Task: Create a due date automation trigger when advanced on, on the monday of the week before a card is due add fields without custom field "Resume" set to a date between 1 and 7 working days ago at 11:00 AM.
Action: Mouse moved to (840, 255)
Screenshot: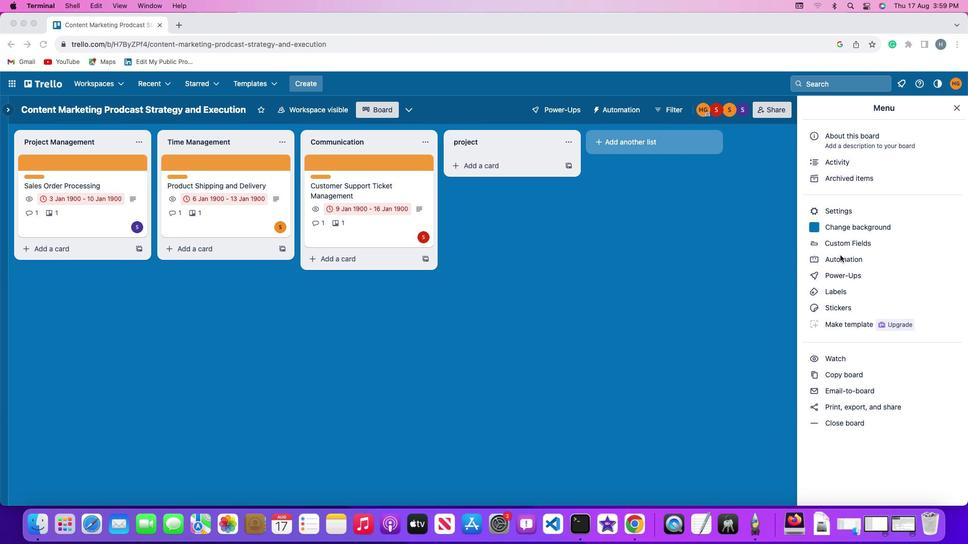 
Action: Mouse pressed left at (840, 255)
Screenshot: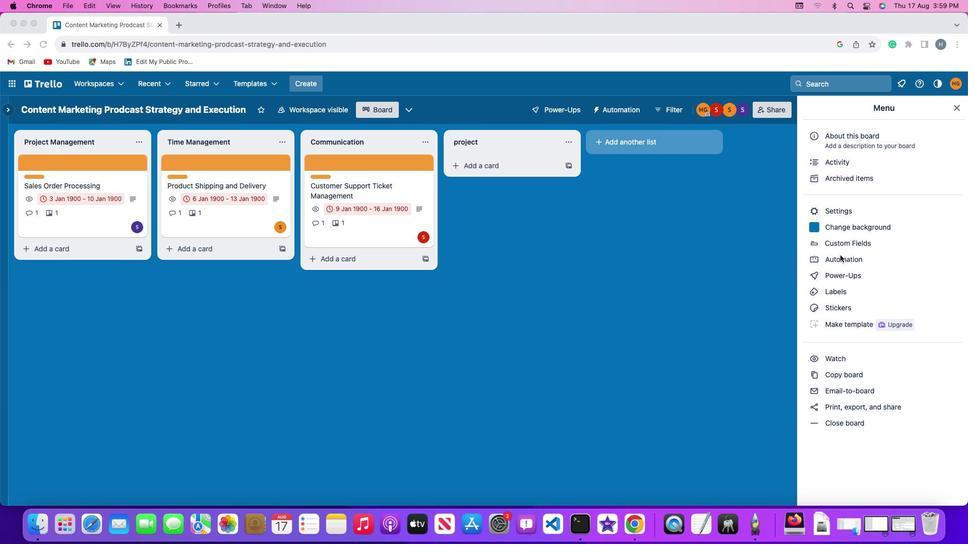 
Action: Mouse pressed left at (840, 255)
Screenshot: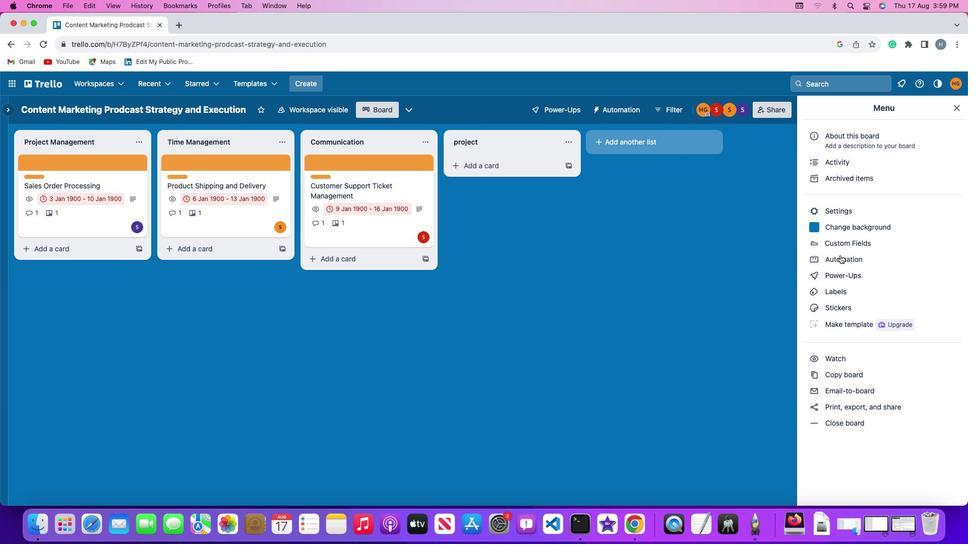 
Action: Mouse moved to (68, 238)
Screenshot: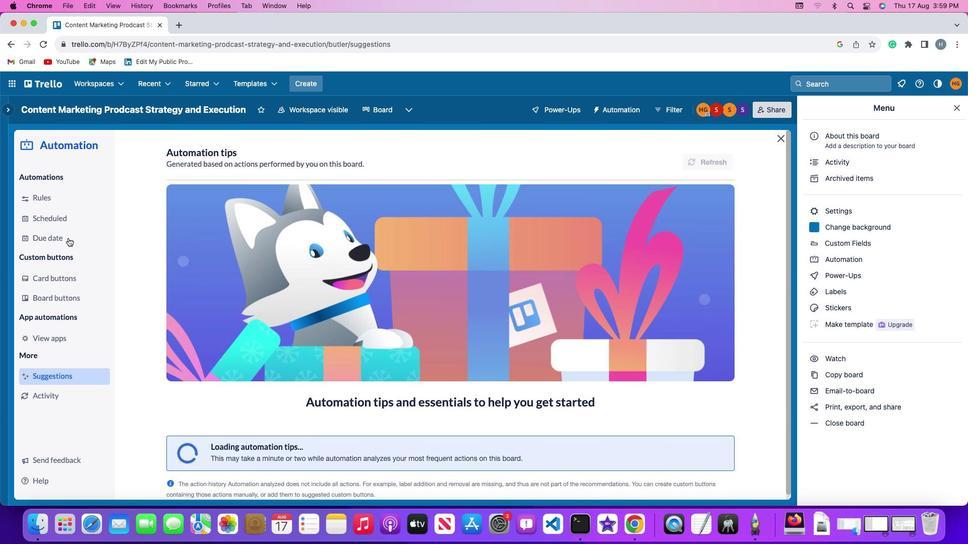
Action: Mouse pressed left at (68, 238)
Screenshot: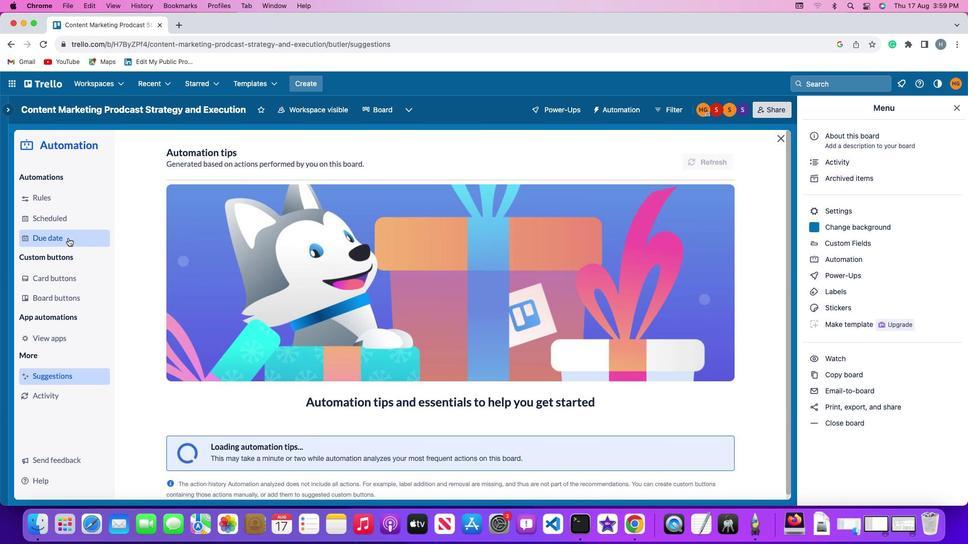 
Action: Mouse moved to (671, 156)
Screenshot: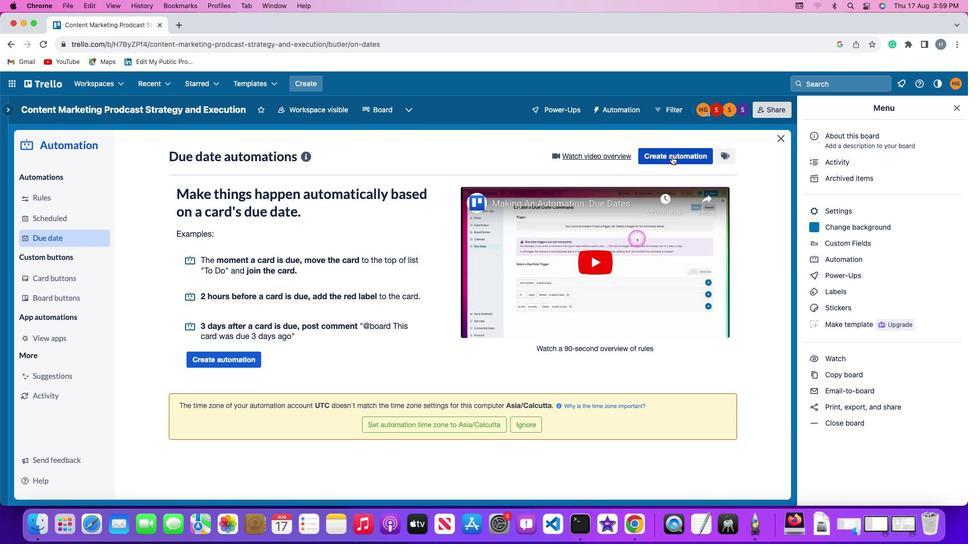
Action: Mouse pressed left at (671, 156)
Screenshot: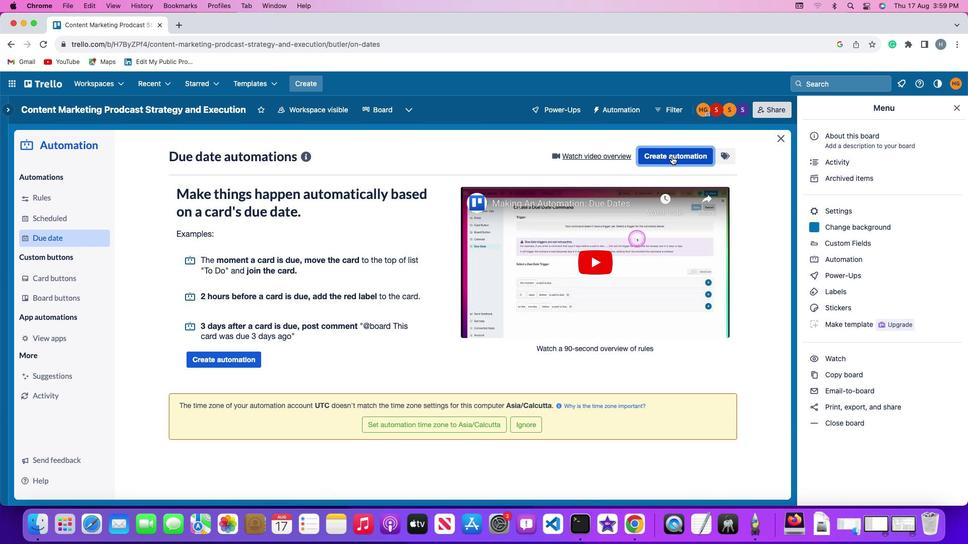 
Action: Mouse moved to (189, 250)
Screenshot: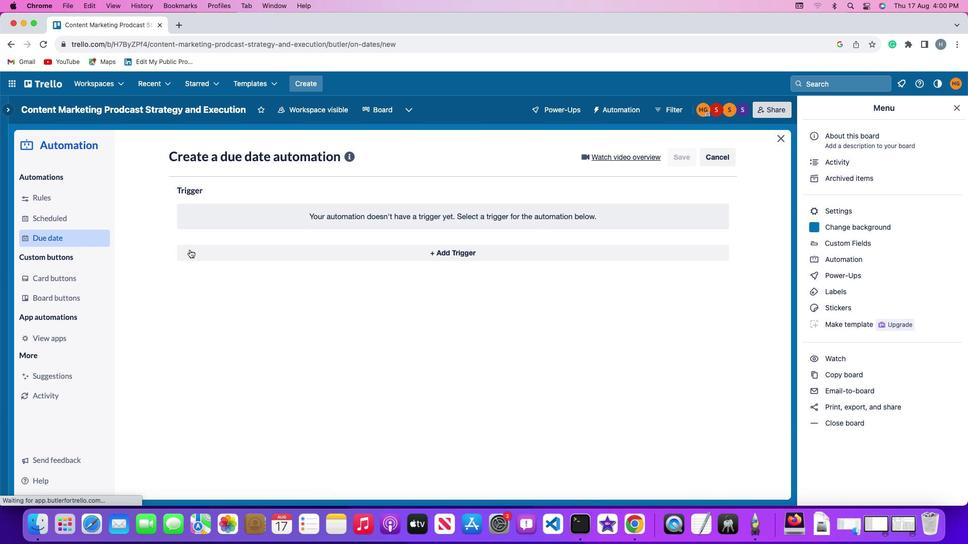 
Action: Mouse pressed left at (189, 250)
Screenshot: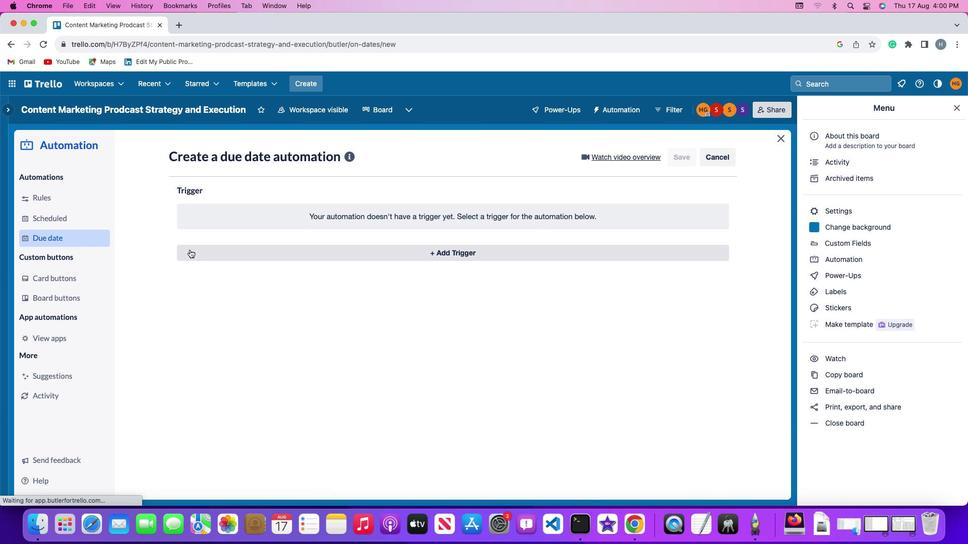 
Action: Mouse moved to (215, 442)
Screenshot: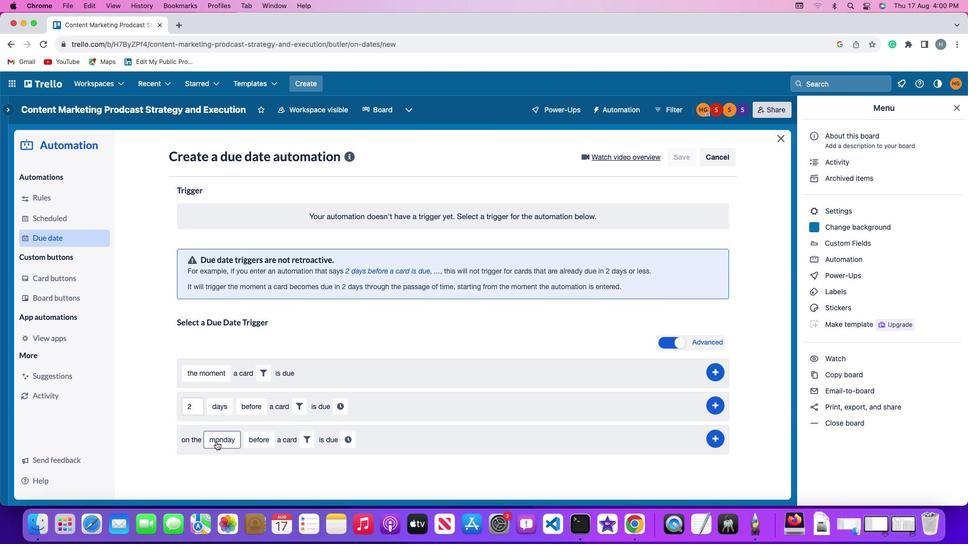 
Action: Mouse pressed left at (215, 442)
Screenshot: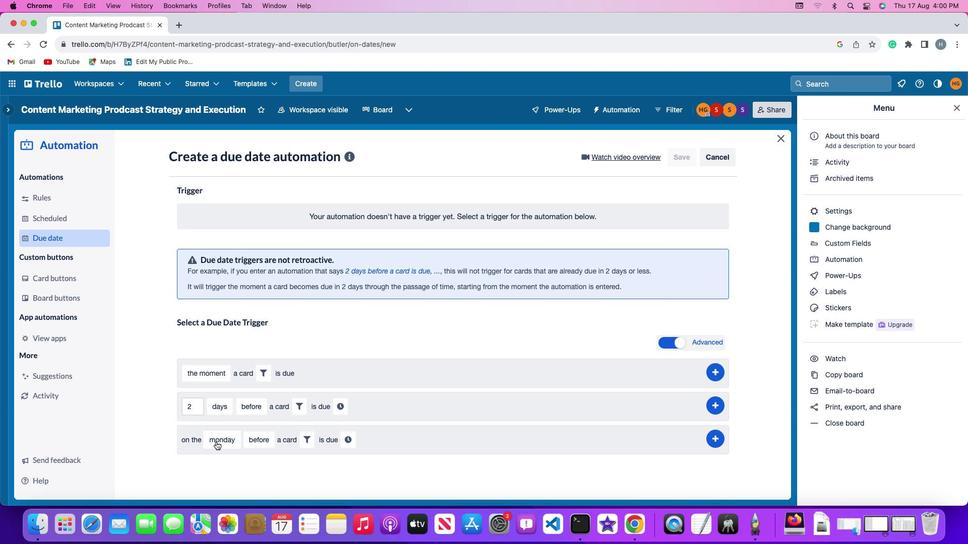 
Action: Mouse moved to (234, 299)
Screenshot: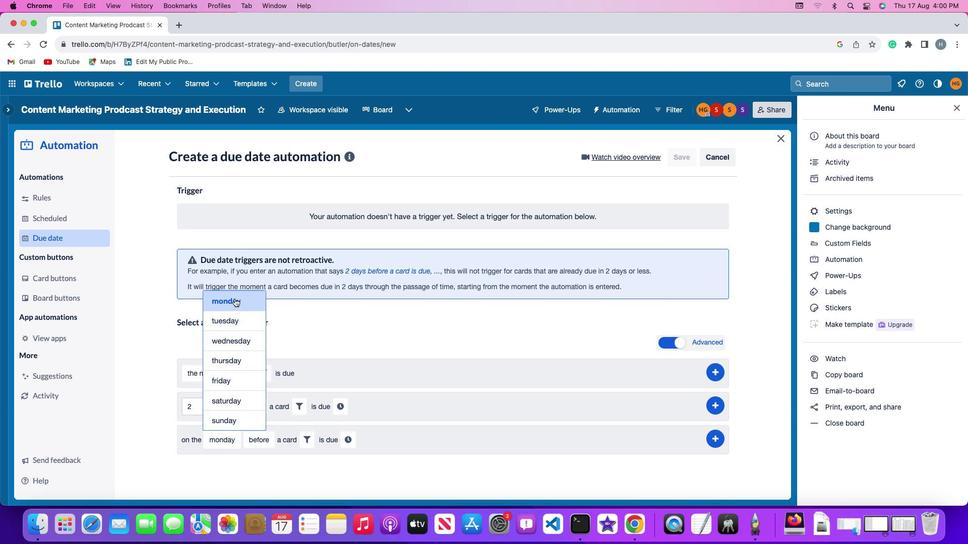 
Action: Mouse pressed left at (234, 299)
Screenshot: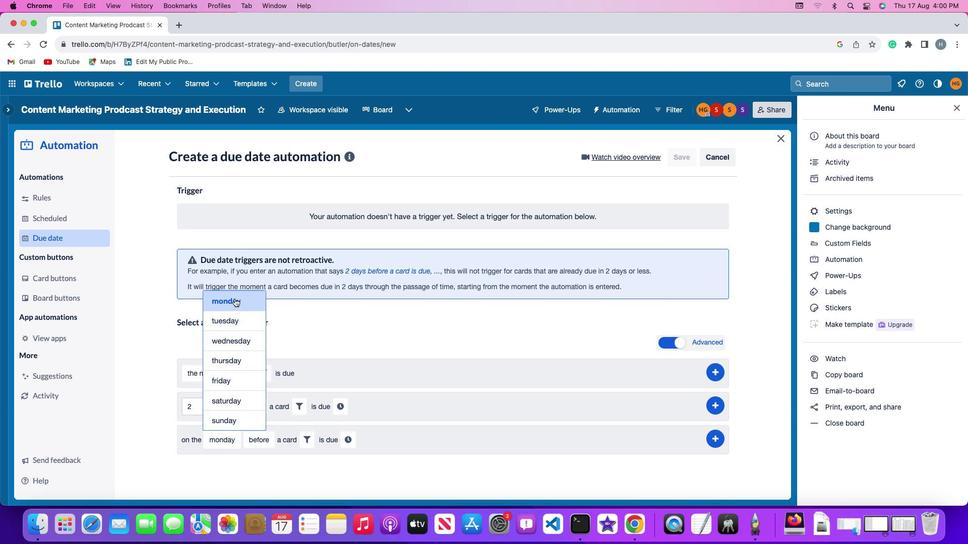 
Action: Mouse moved to (257, 439)
Screenshot: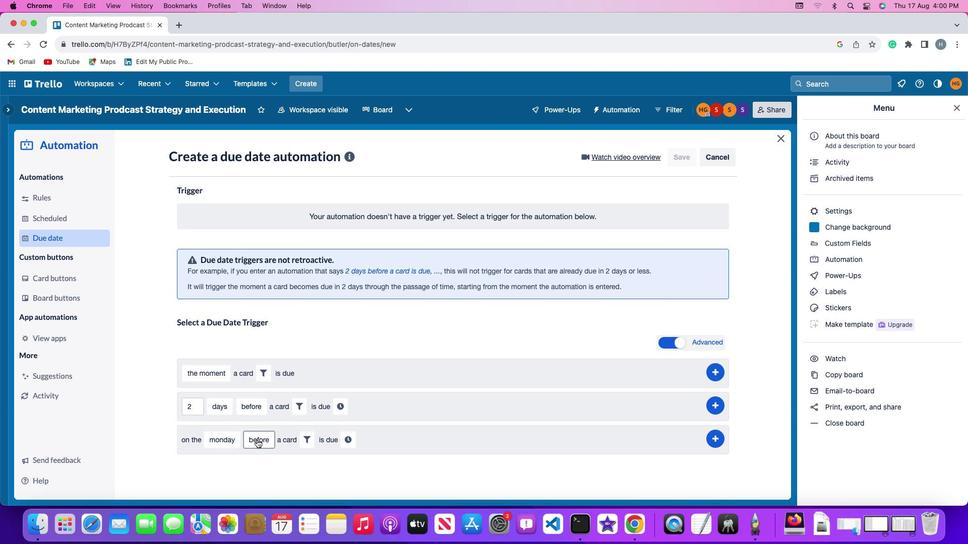 
Action: Mouse pressed left at (257, 439)
Screenshot: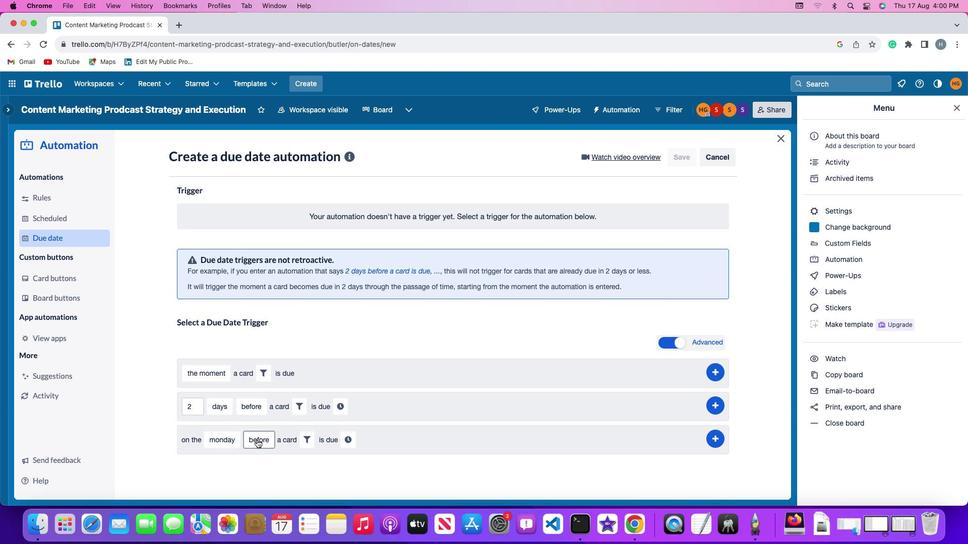 
Action: Mouse moved to (264, 421)
Screenshot: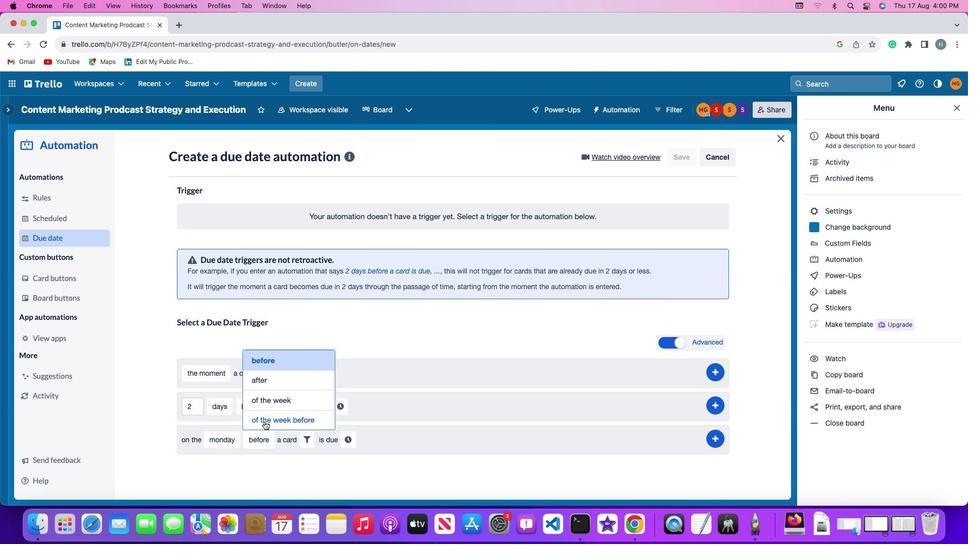 
Action: Mouse pressed left at (264, 421)
Screenshot: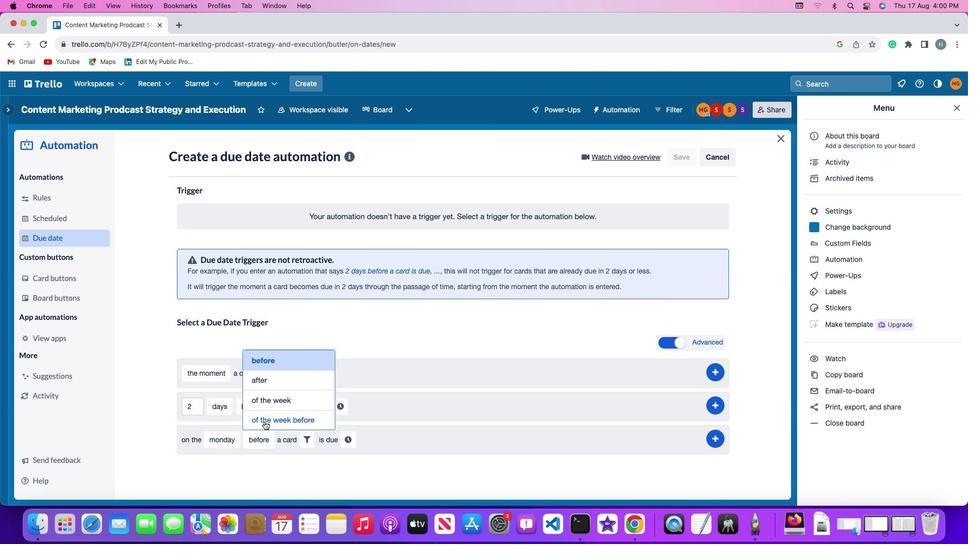 
Action: Mouse moved to (351, 442)
Screenshot: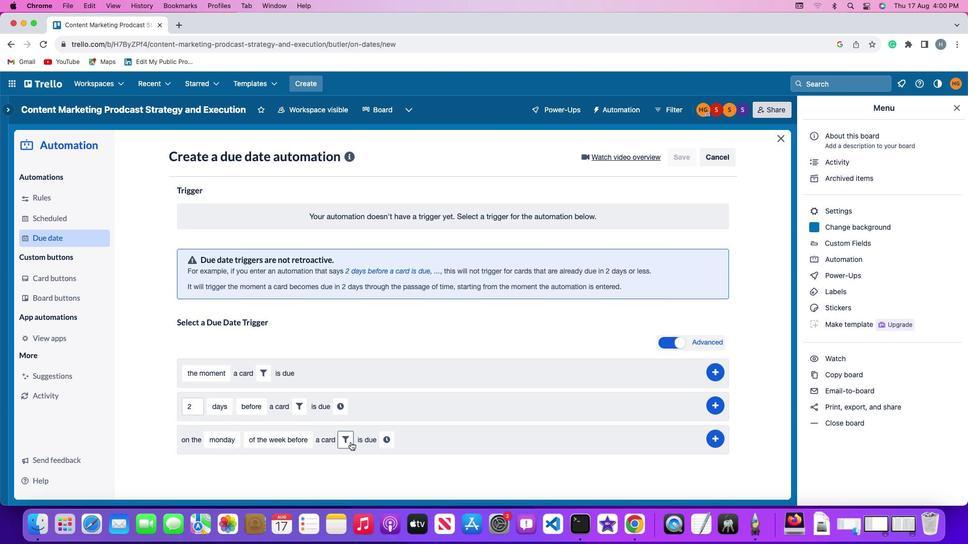 
Action: Mouse pressed left at (351, 442)
Screenshot: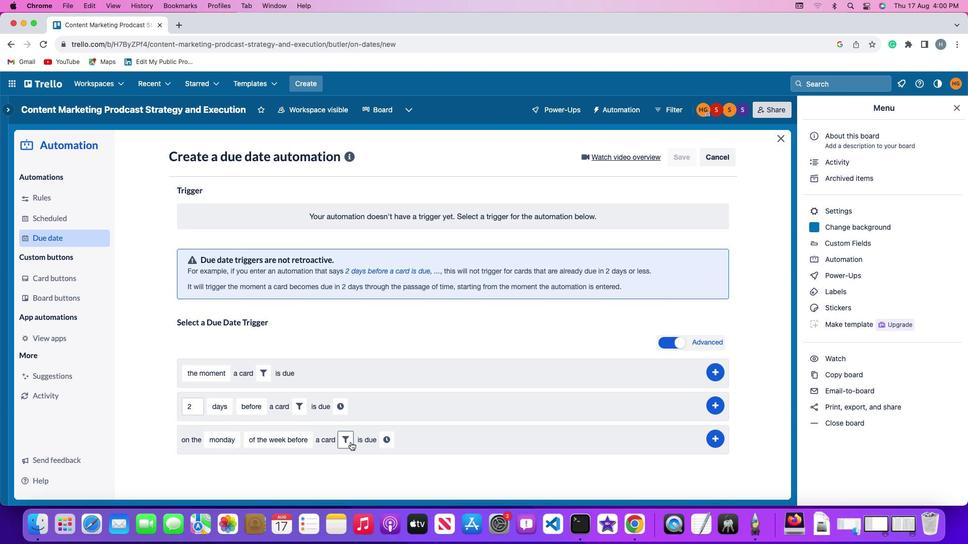 
Action: Mouse moved to (496, 470)
Screenshot: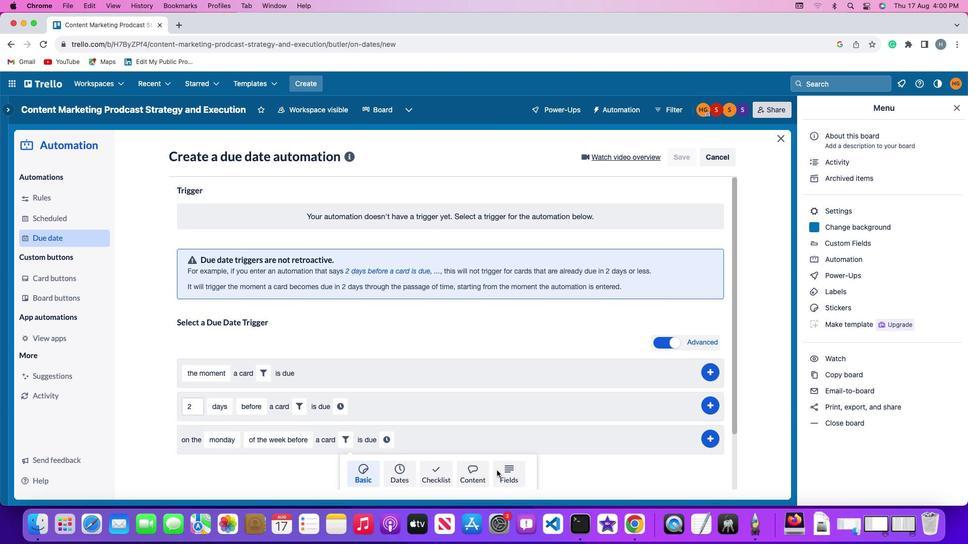
Action: Mouse pressed left at (496, 470)
Screenshot: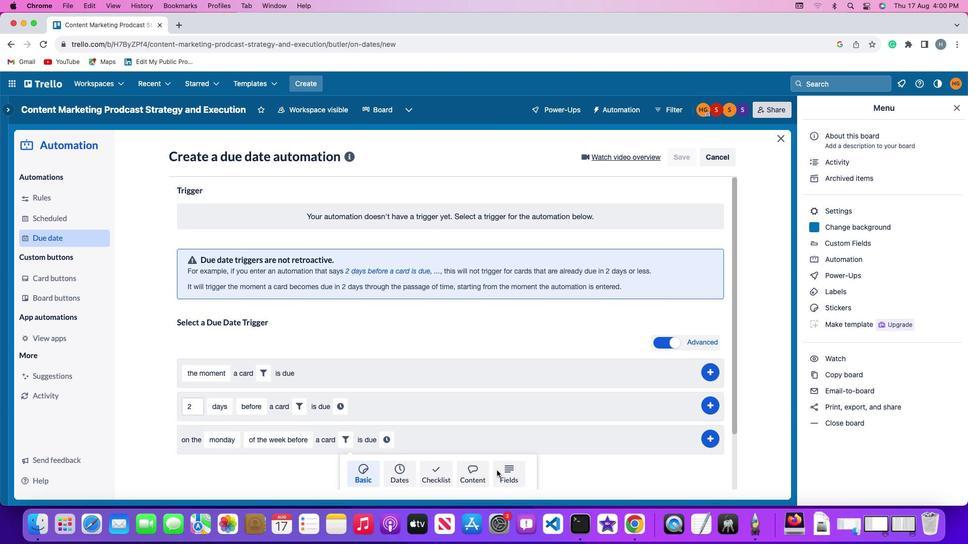 
Action: Mouse moved to (312, 465)
Screenshot: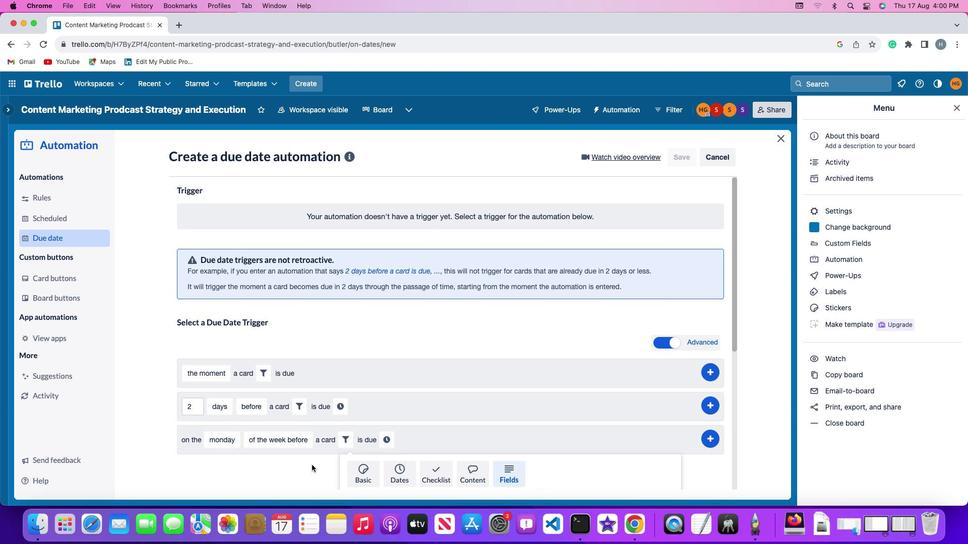 
Action: Mouse scrolled (312, 465) with delta (0, 0)
Screenshot: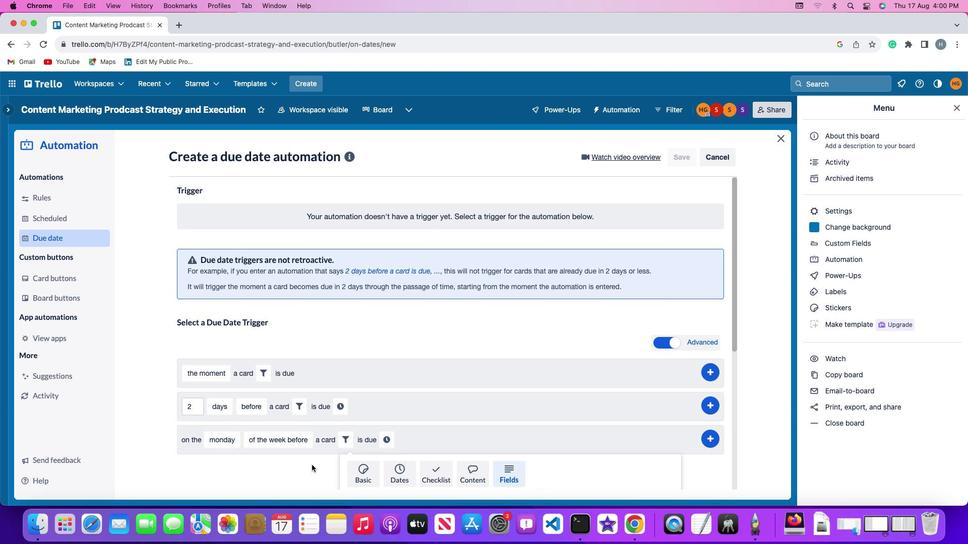 
Action: Mouse scrolled (312, 465) with delta (0, 0)
Screenshot: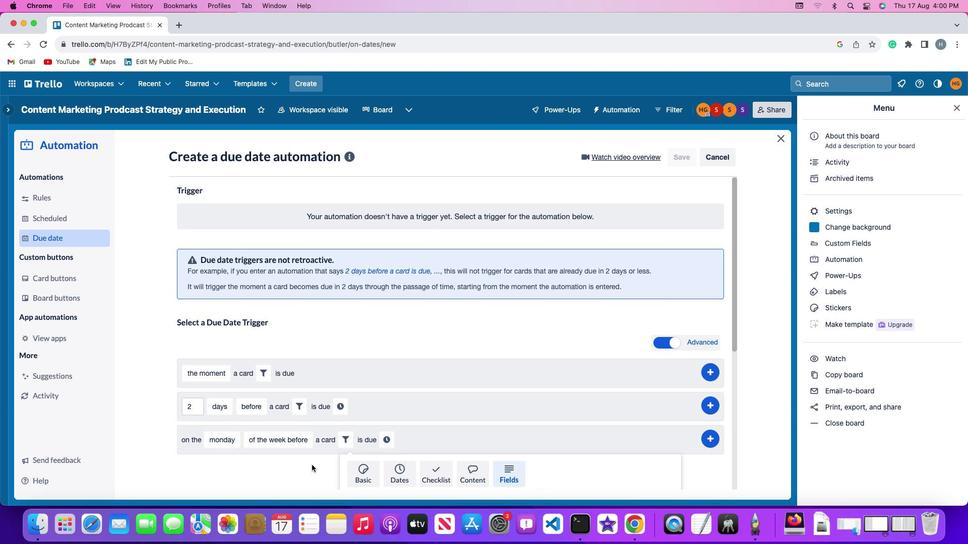 
Action: Mouse scrolled (312, 465) with delta (0, -2)
Screenshot: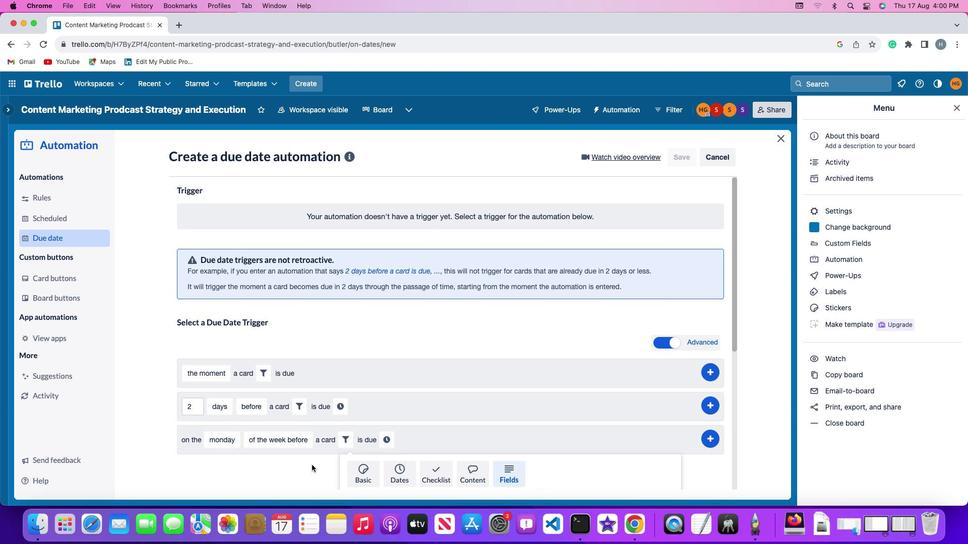 
Action: Mouse scrolled (312, 465) with delta (0, -2)
Screenshot: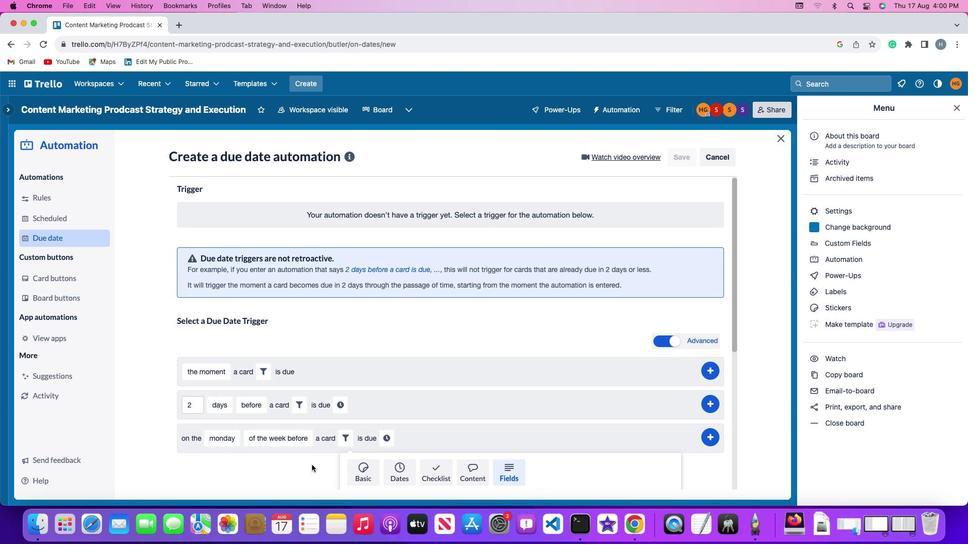 
Action: Mouse moved to (312, 465)
Screenshot: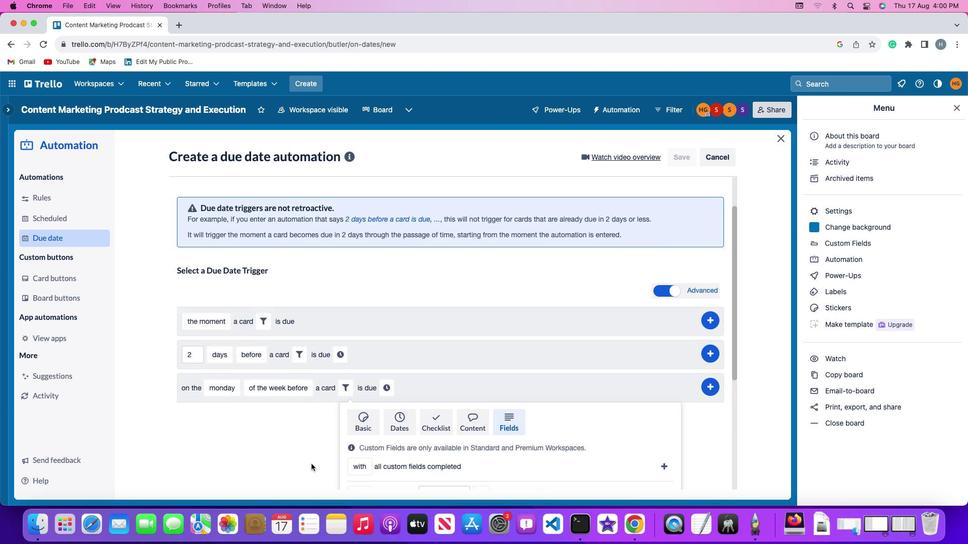 
Action: Mouse scrolled (312, 465) with delta (0, -3)
Screenshot: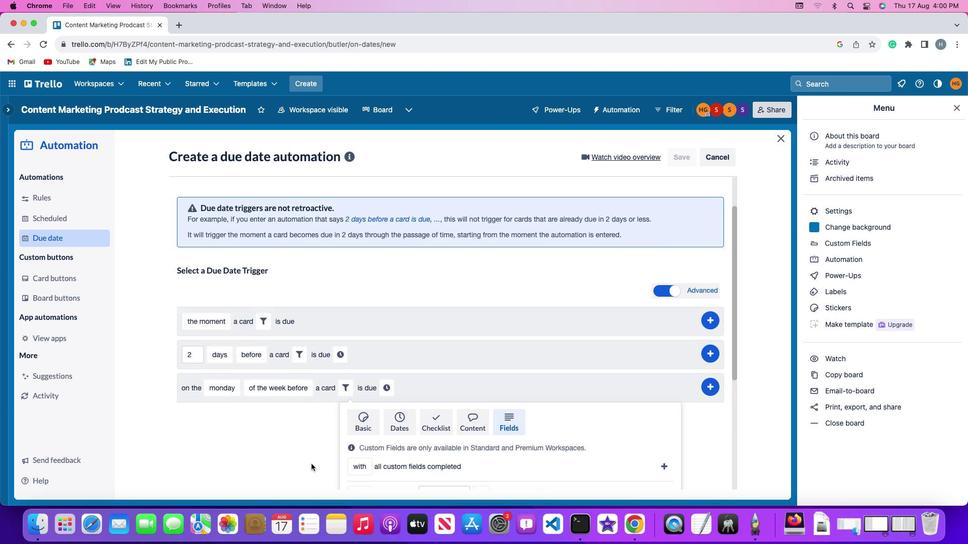 
Action: Mouse moved to (309, 463)
Screenshot: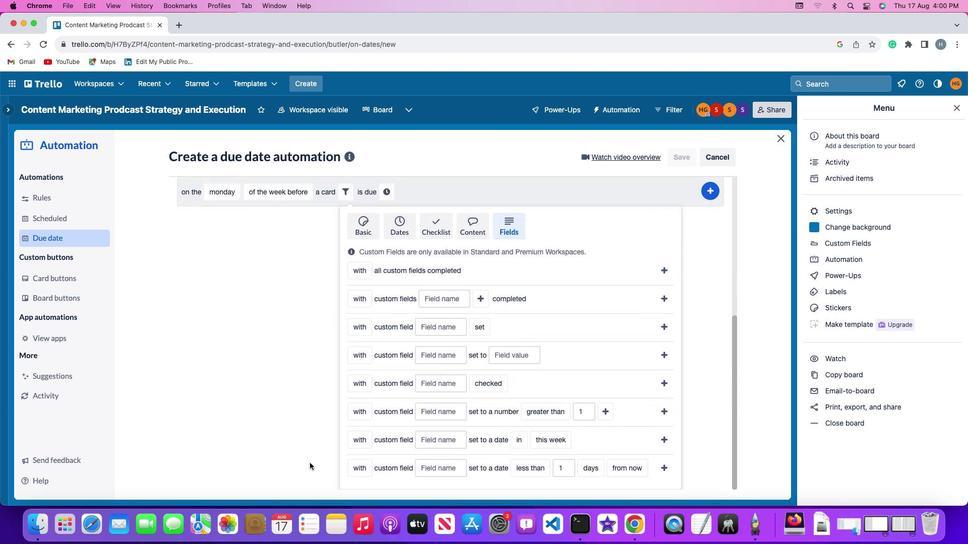 
Action: Mouse scrolled (309, 463) with delta (0, 0)
Screenshot: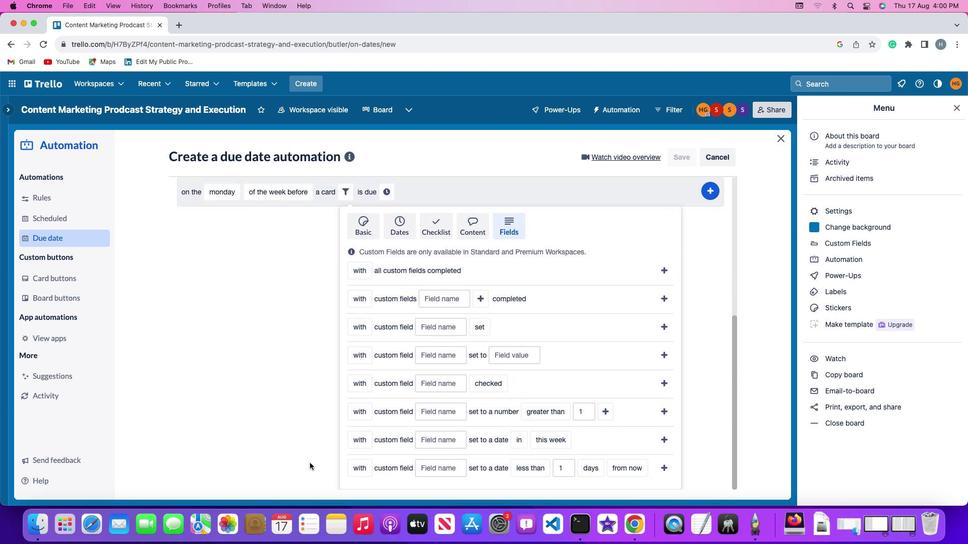 
Action: Mouse scrolled (309, 463) with delta (0, 0)
Screenshot: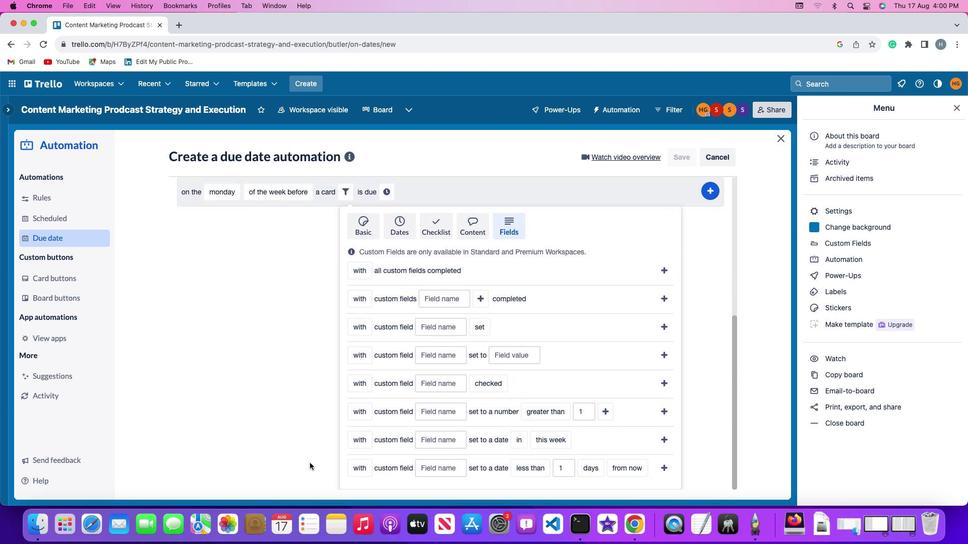 
Action: Mouse scrolled (309, 463) with delta (0, -2)
Screenshot: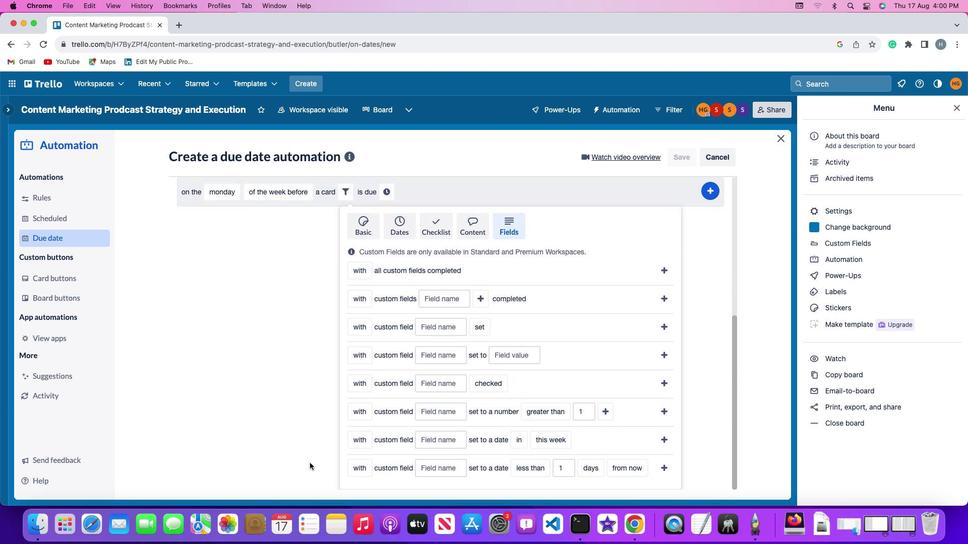 
Action: Mouse scrolled (309, 463) with delta (0, -2)
Screenshot: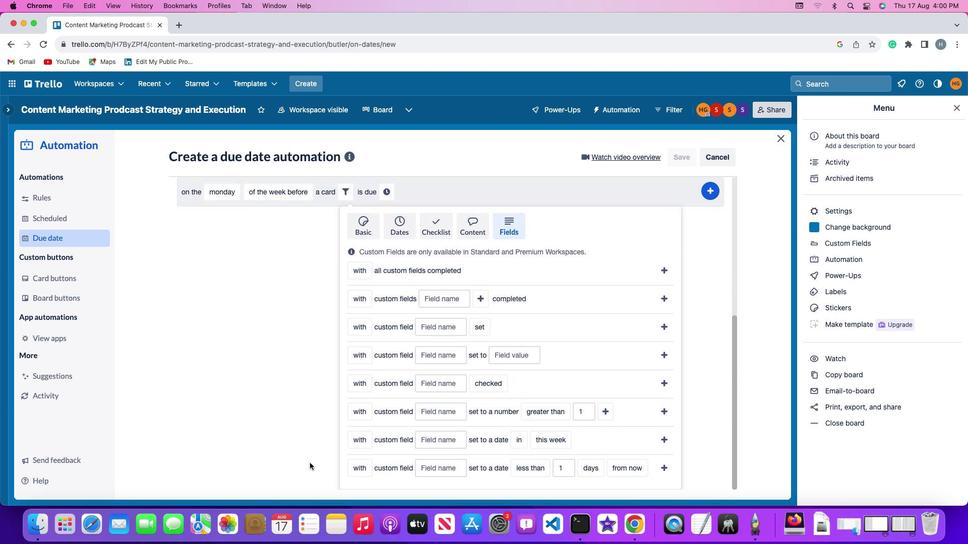 
Action: Mouse scrolled (309, 463) with delta (0, -3)
Screenshot: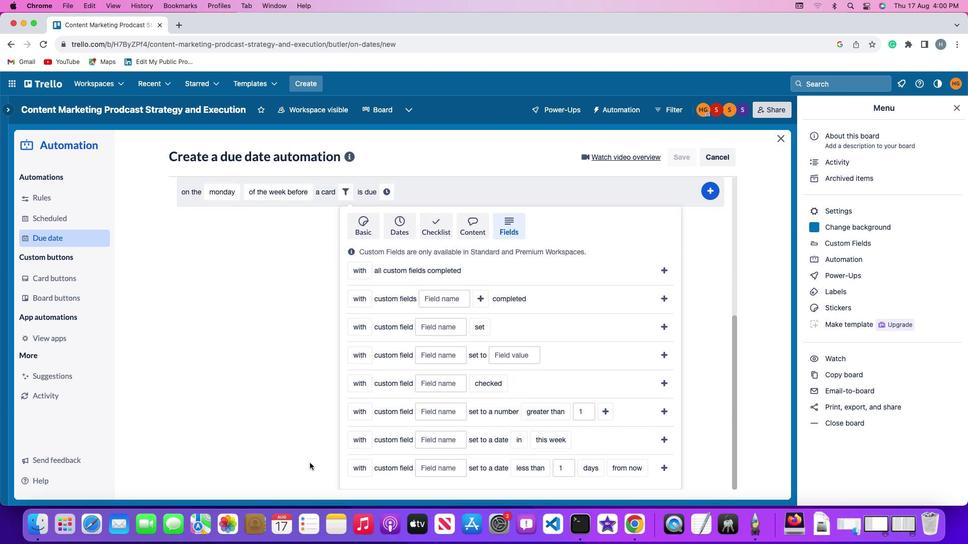 
Action: Mouse moved to (356, 465)
Screenshot: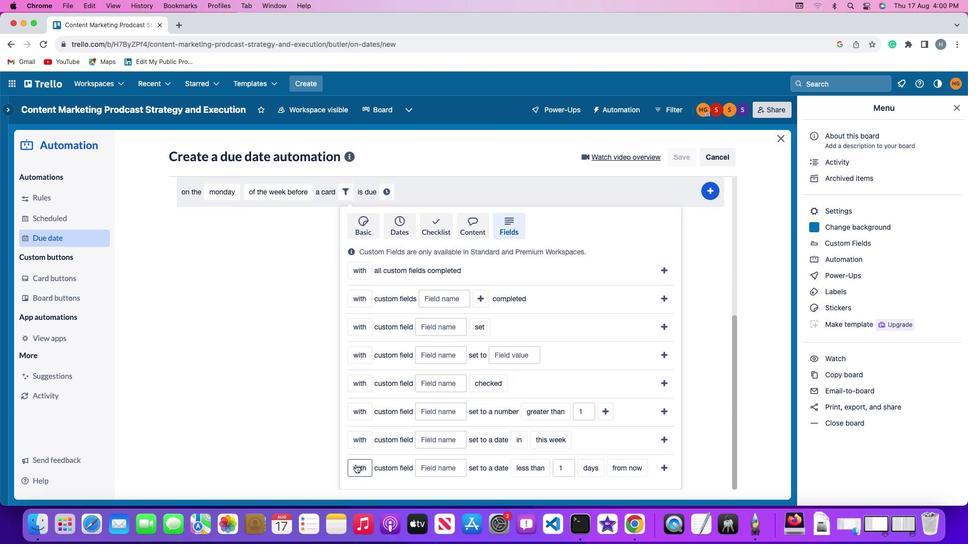 
Action: Mouse pressed left at (356, 465)
Screenshot: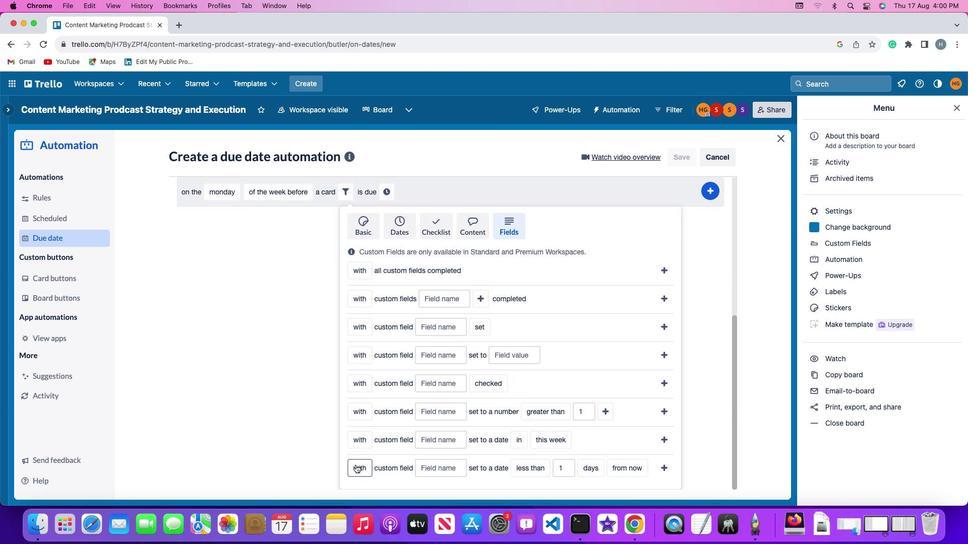 
Action: Mouse moved to (361, 453)
Screenshot: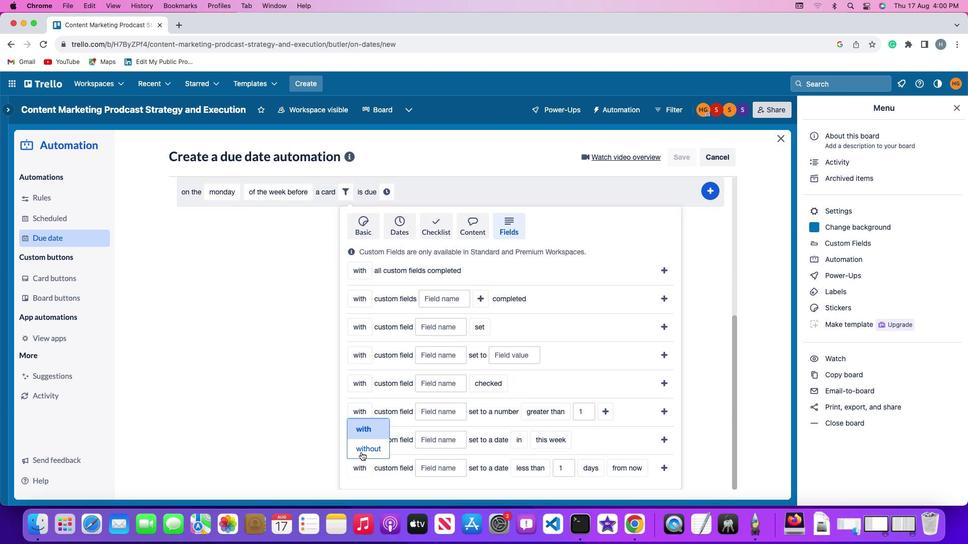 
Action: Mouse pressed left at (361, 453)
Screenshot: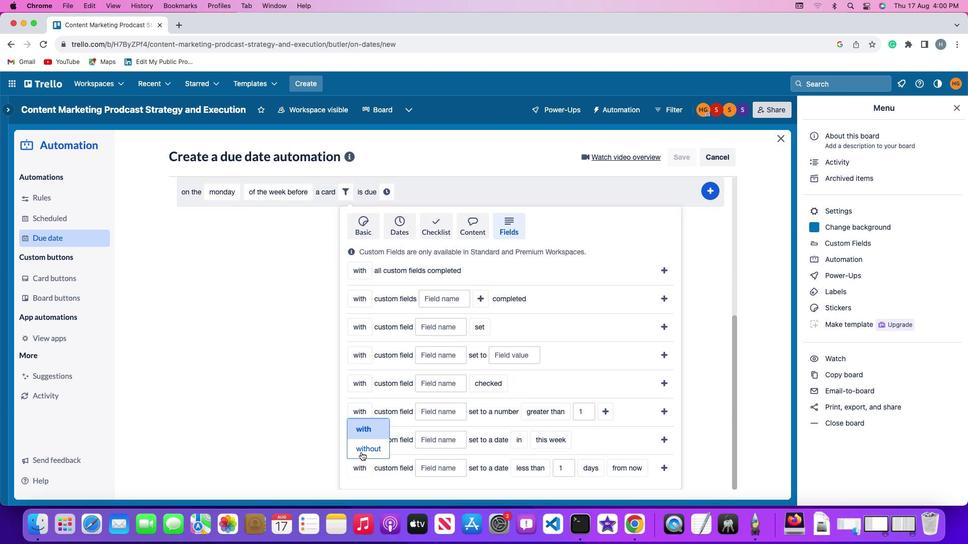 
Action: Mouse moved to (439, 469)
Screenshot: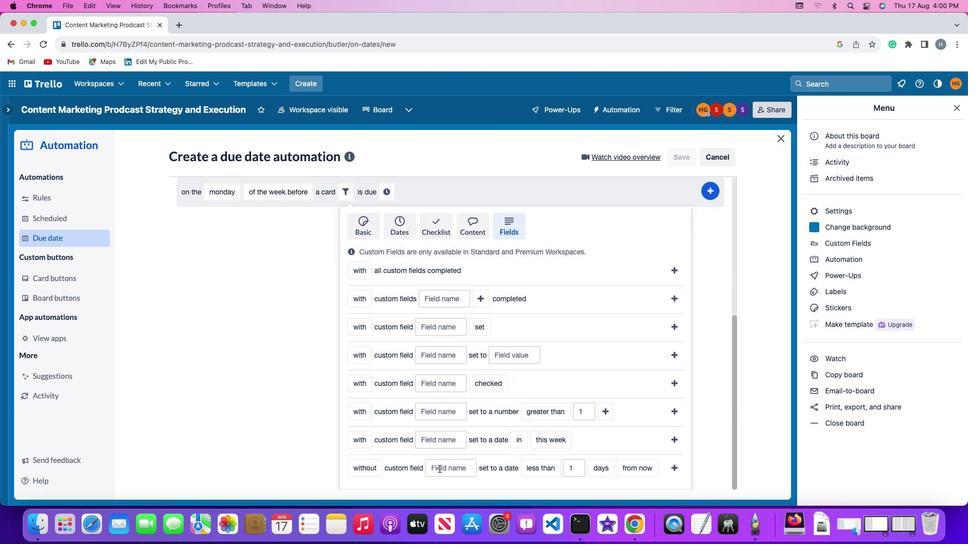 
Action: Mouse pressed left at (439, 469)
Screenshot: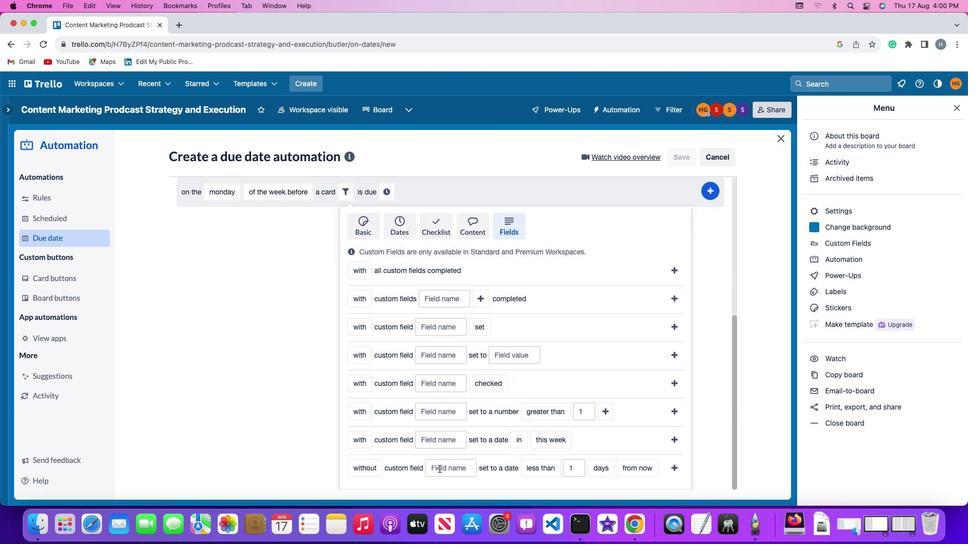 
Action: Key pressed Key.shift'R''e''s''u''m''e'
Screenshot: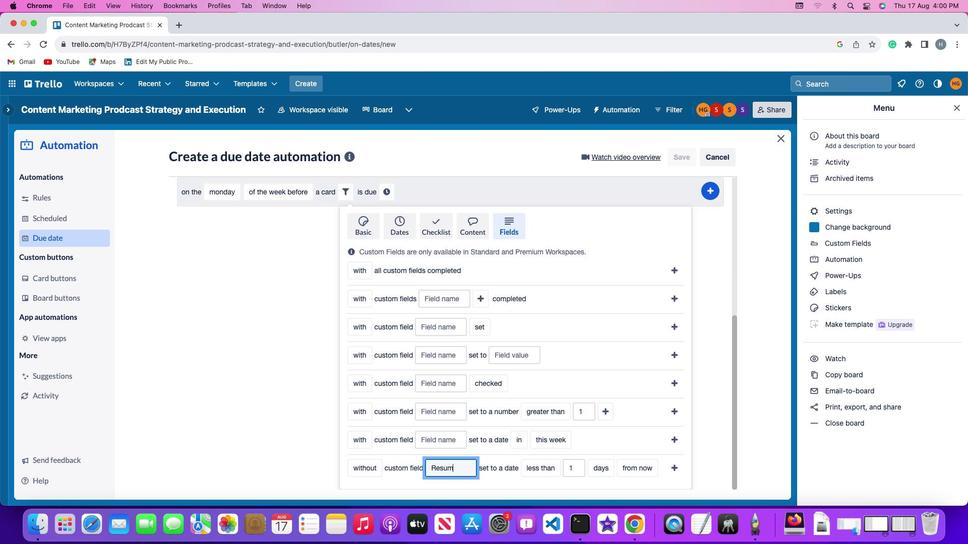
Action: Mouse moved to (534, 468)
Screenshot: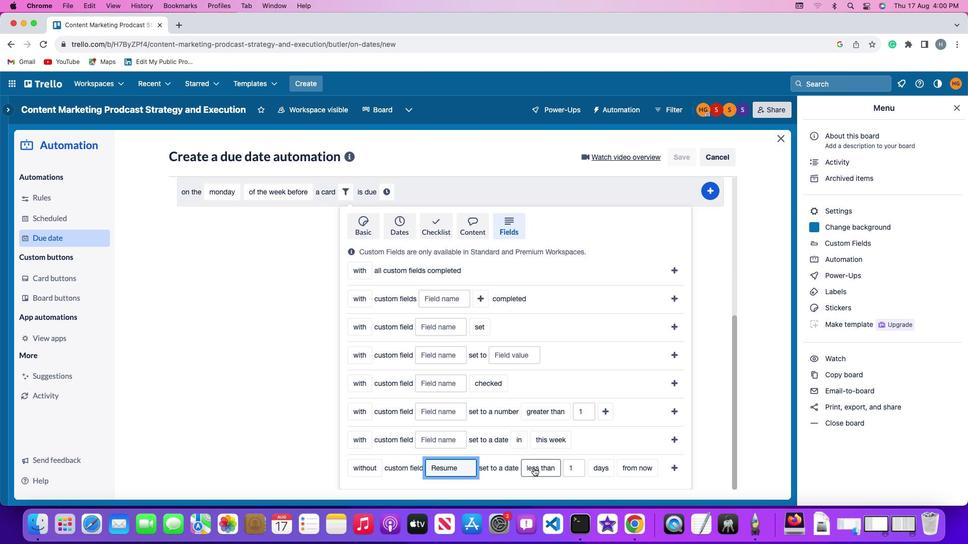 
Action: Mouse pressed left at (534, 468)
Screenshot: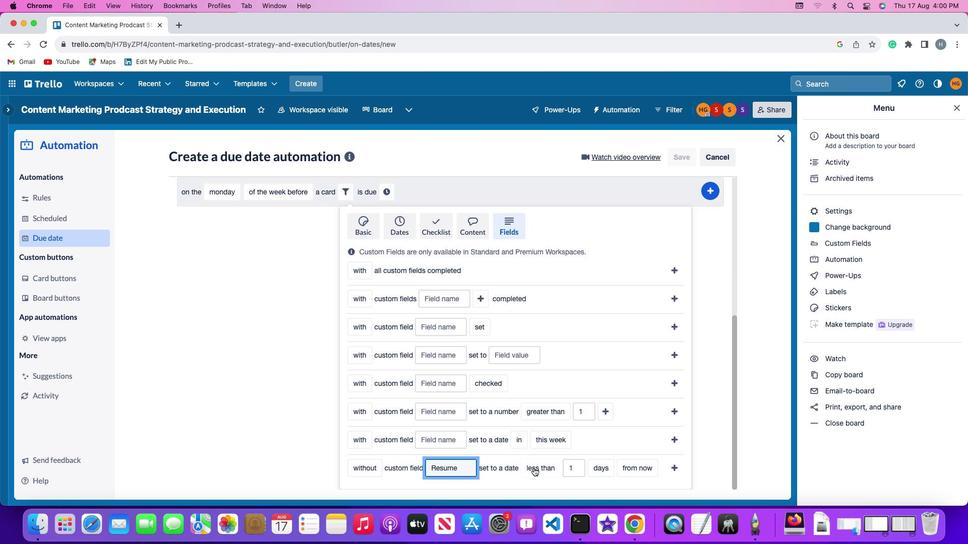 
Action: Mouse moved to (539, 453)
Screenshot: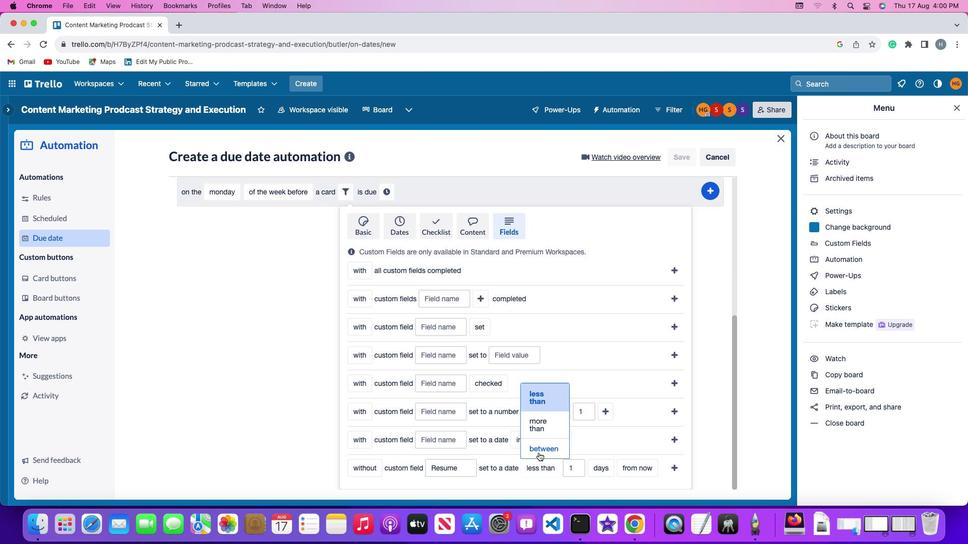 
Action: Mouse pressed left at (539, 453)
Screenshot: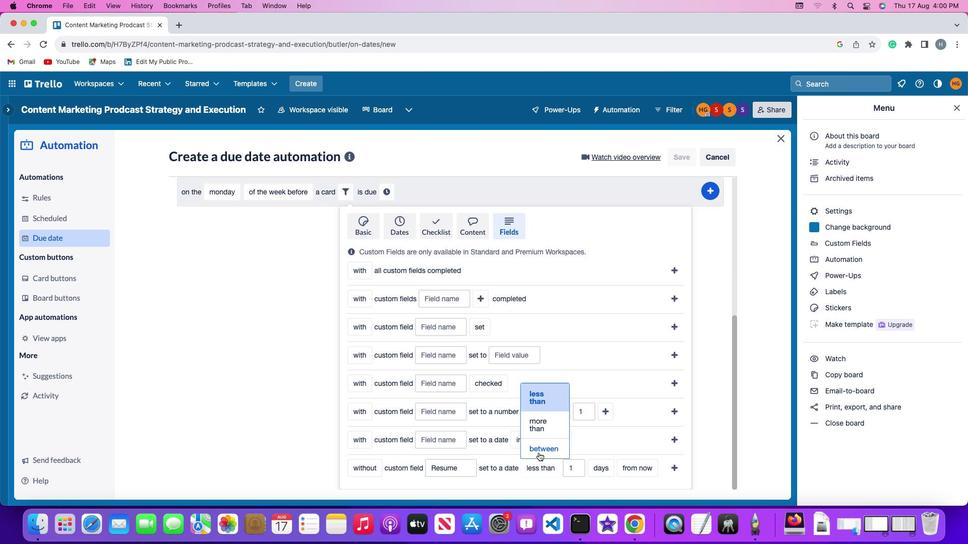 
Action: Mouse moved to (580, 468)
Screenshot: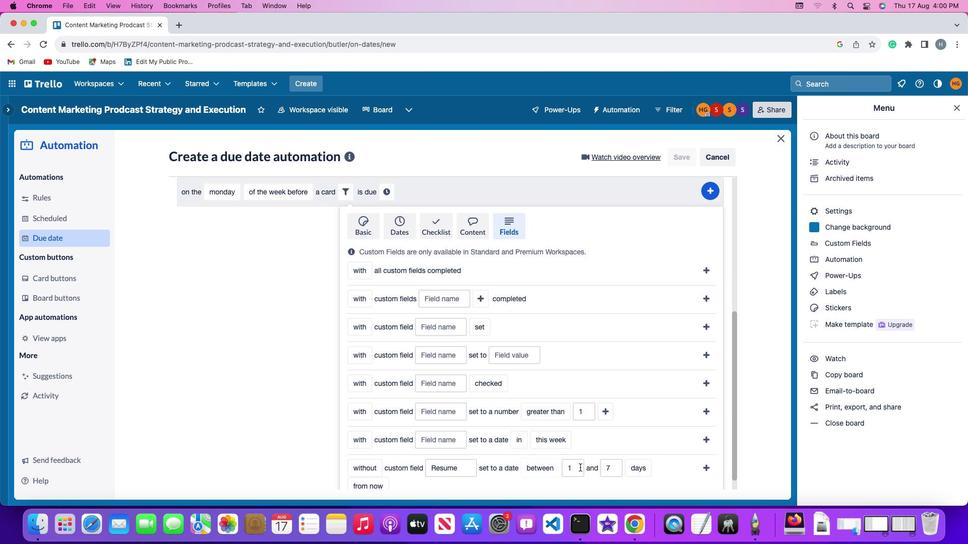 
Action: Mouse pressed left at (580, 468)
Screenshot: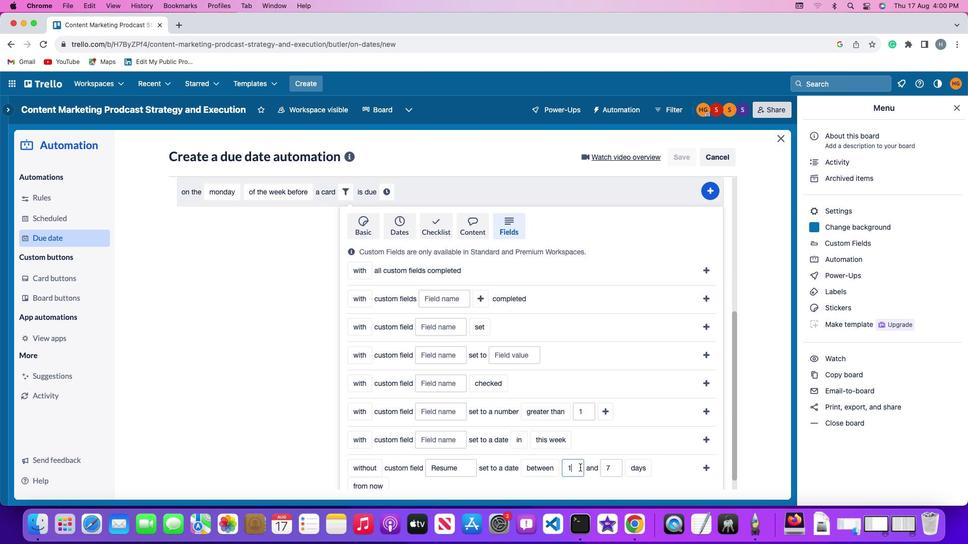 
Action: Key pressed Key.backspace
Screenshot: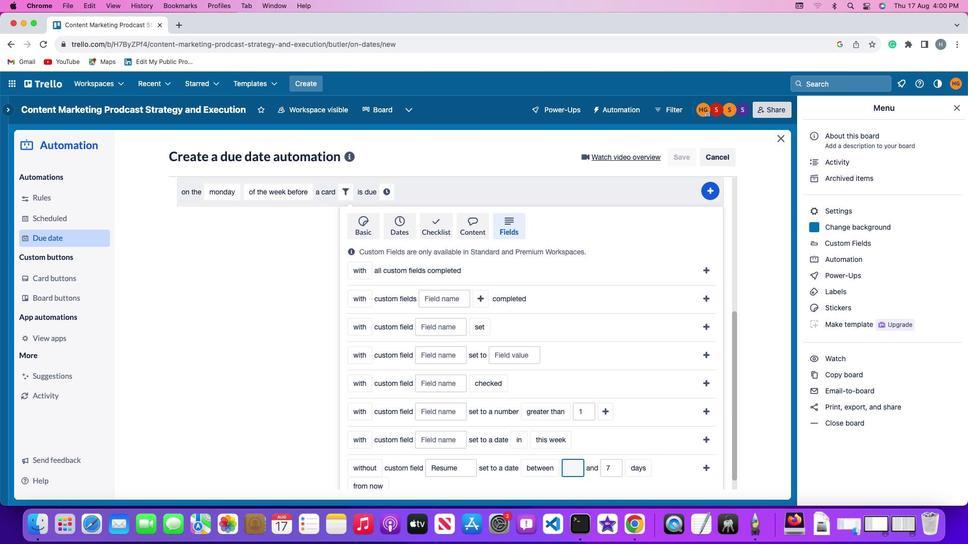 
Action: Mouse moved to (597, 467)
Screenshot: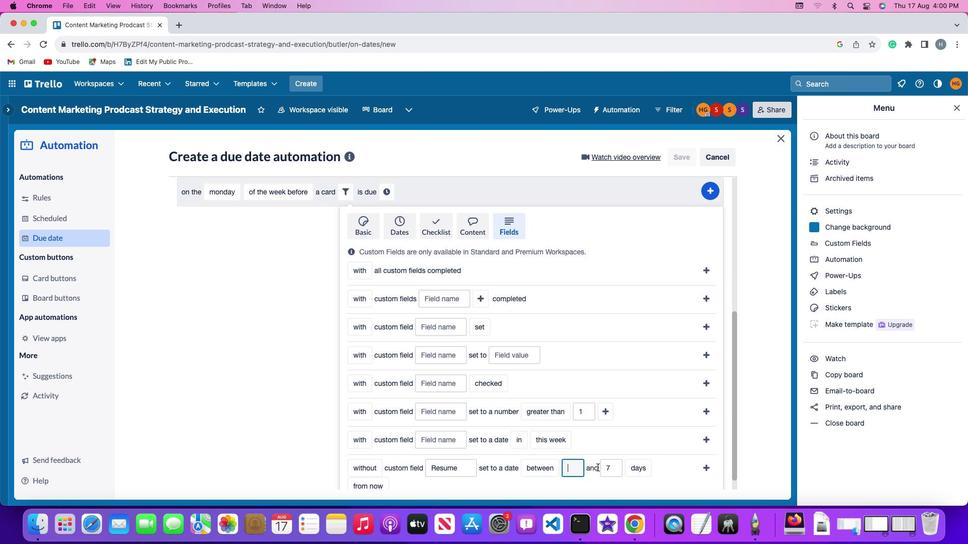 
Action: Key pressed '1'
Screenshot: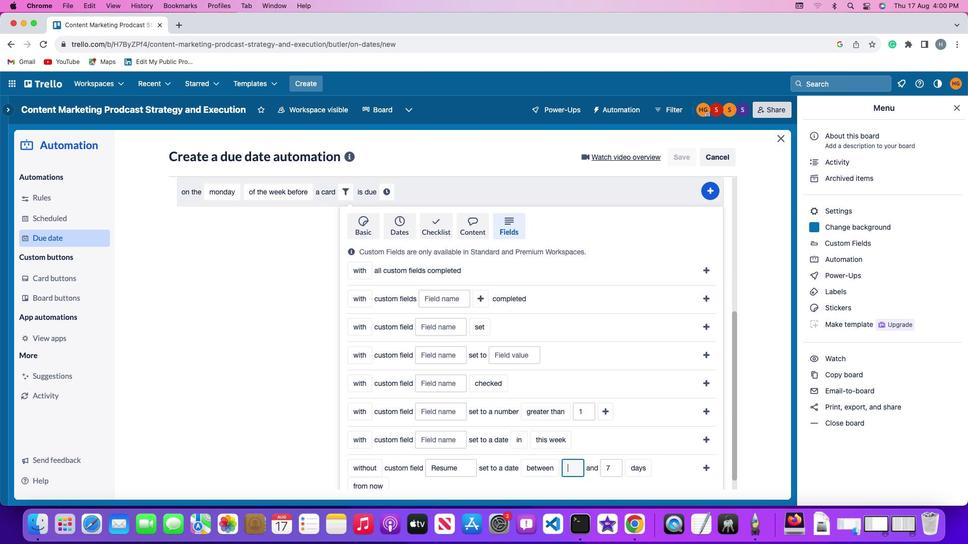
Action: Mouse moved to (613, 468)
Screenshot: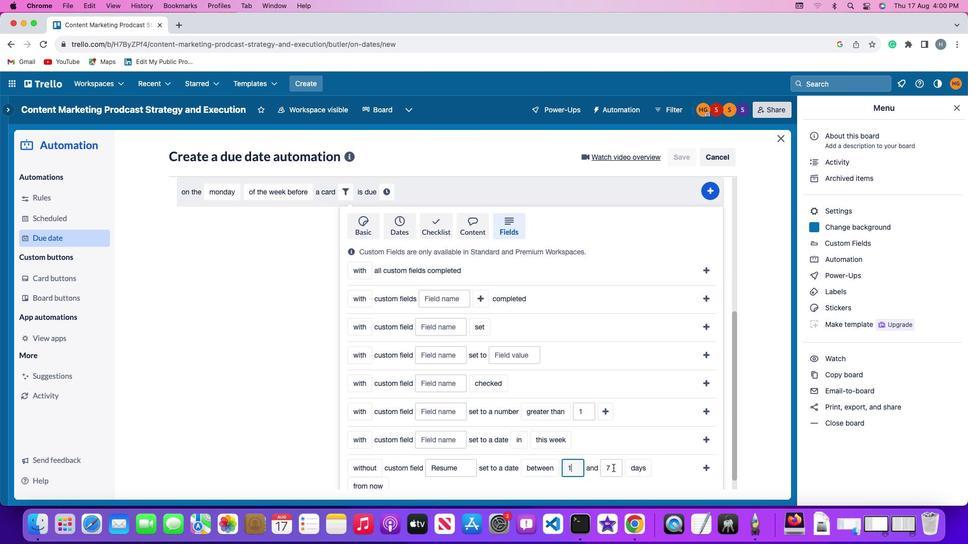 
Action: Mouse pressed left at (613, 468)
Screenshot: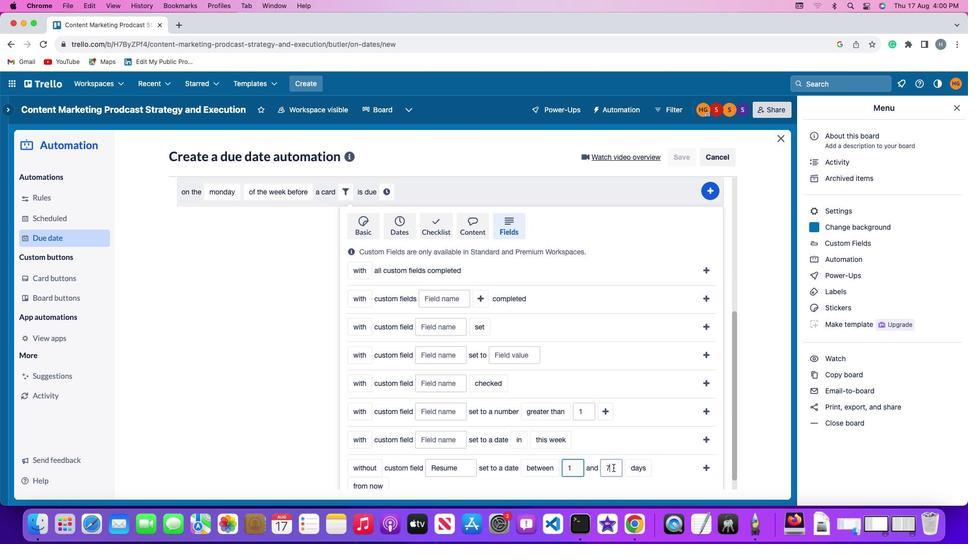 
Action: Key pressed Key.backspace'7'
Screenshot: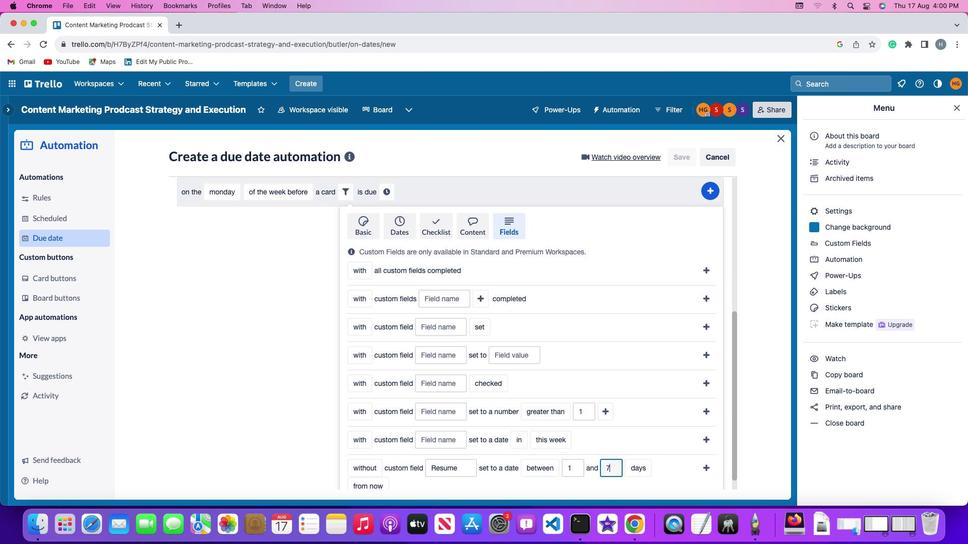 
Action: Mouse moved to (640, 465)
Screenshot: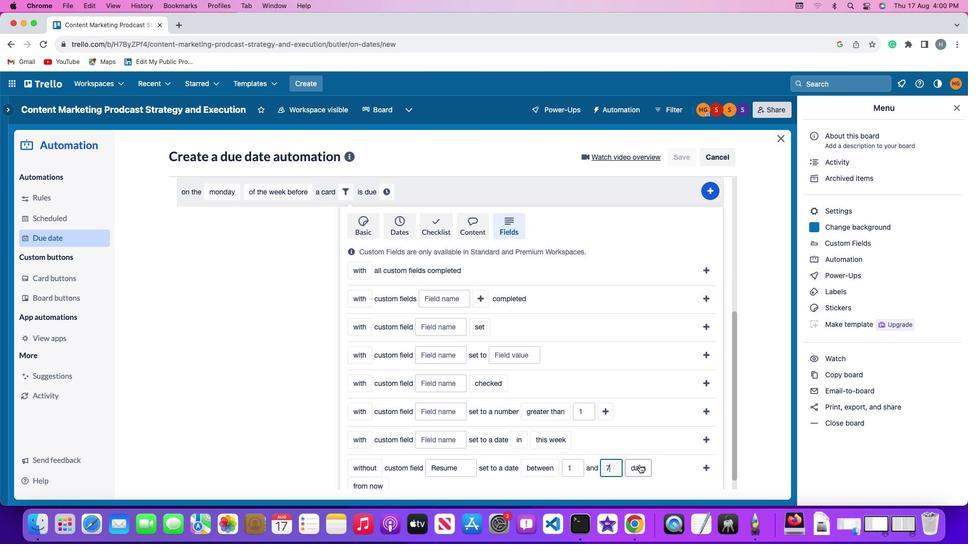 
Action: Mouse pressed left at (640, 465)
Screenshot: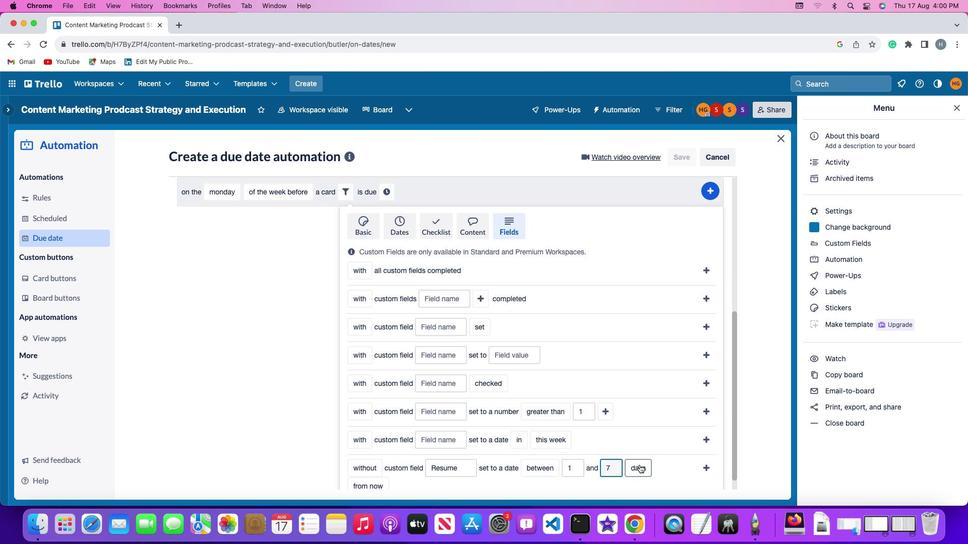 
Action: Mouse moved to (640, 451)
Screenshot: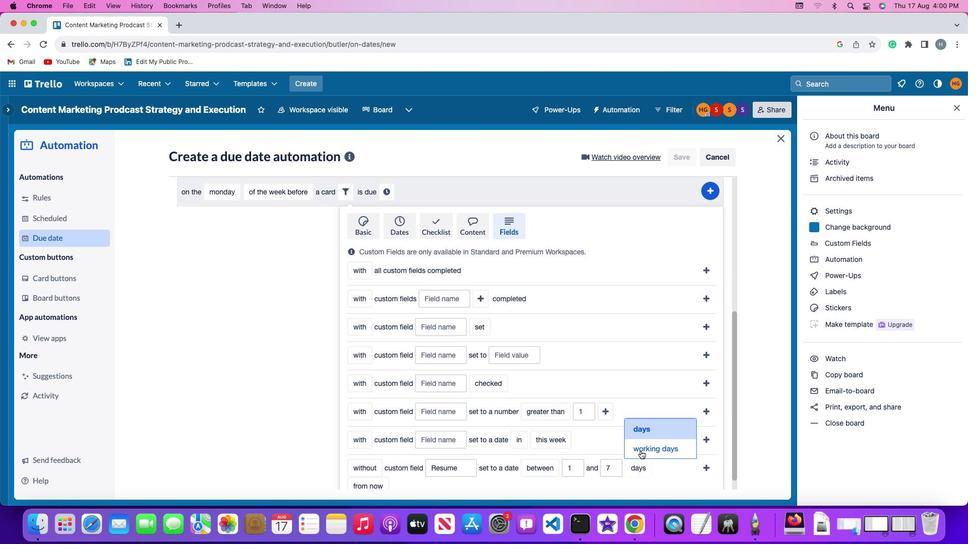 
Action: Mouse pressed left at (640, 451)
Screenshot: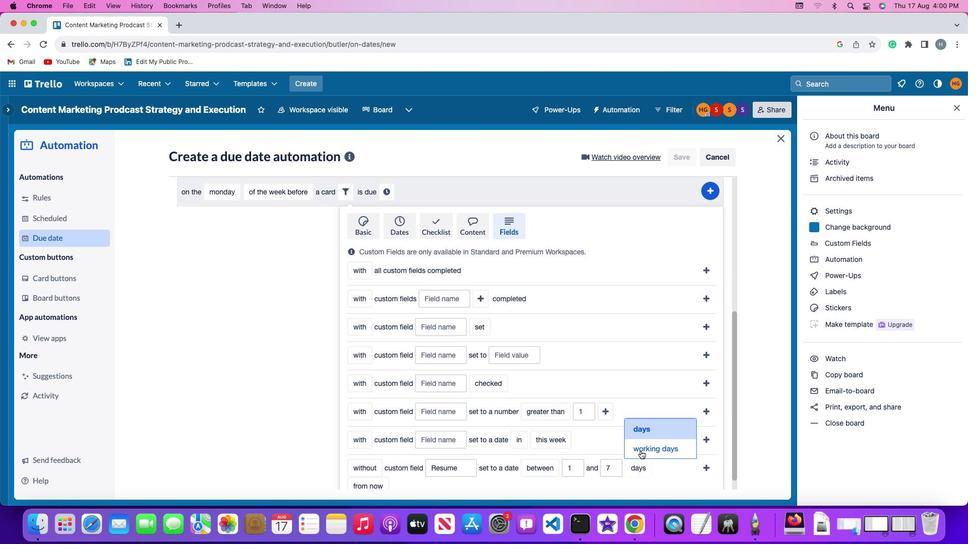 
Action: Mouse moved to (368, 486)
Screenshot: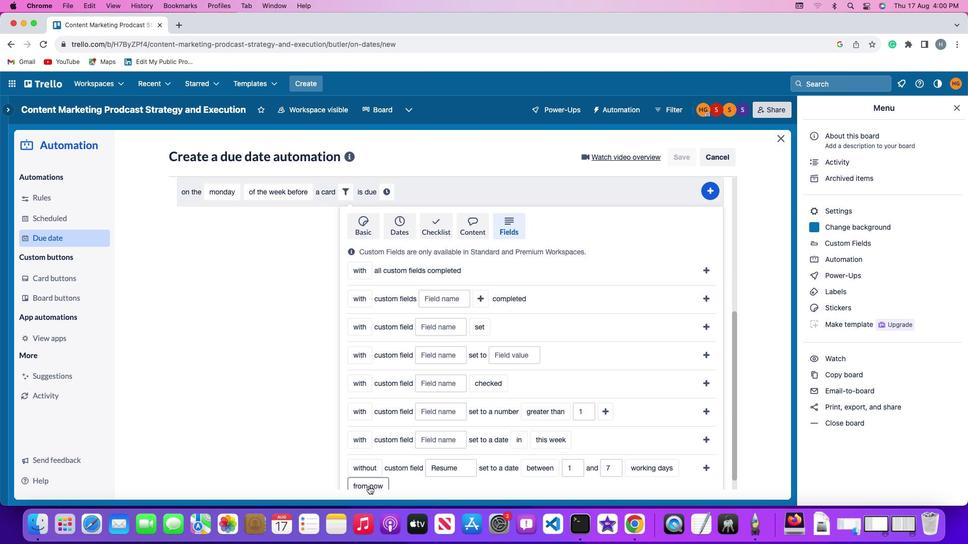 
Action: Mouse pressed left at (368, 486)
Screenshot: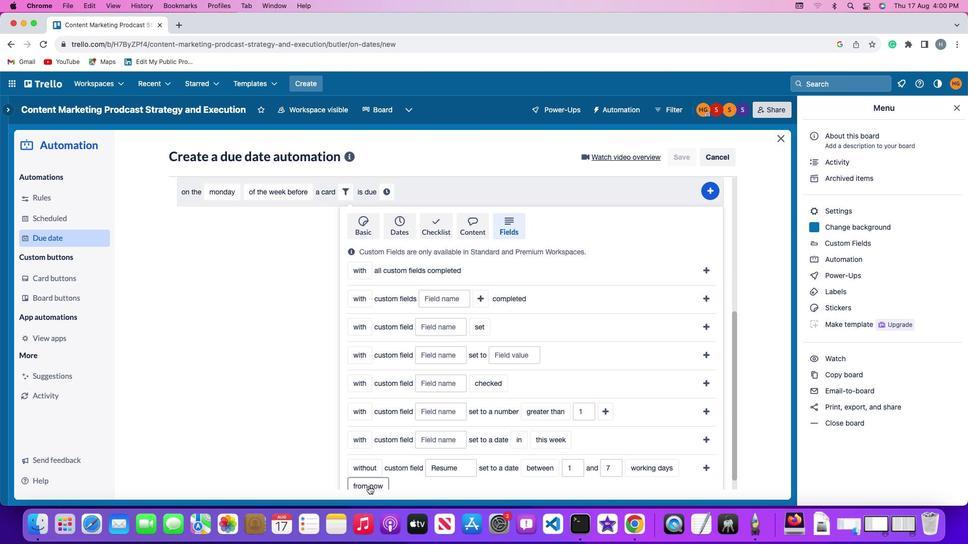 
Action: Mouse moved to (370, 469)
Screenshot: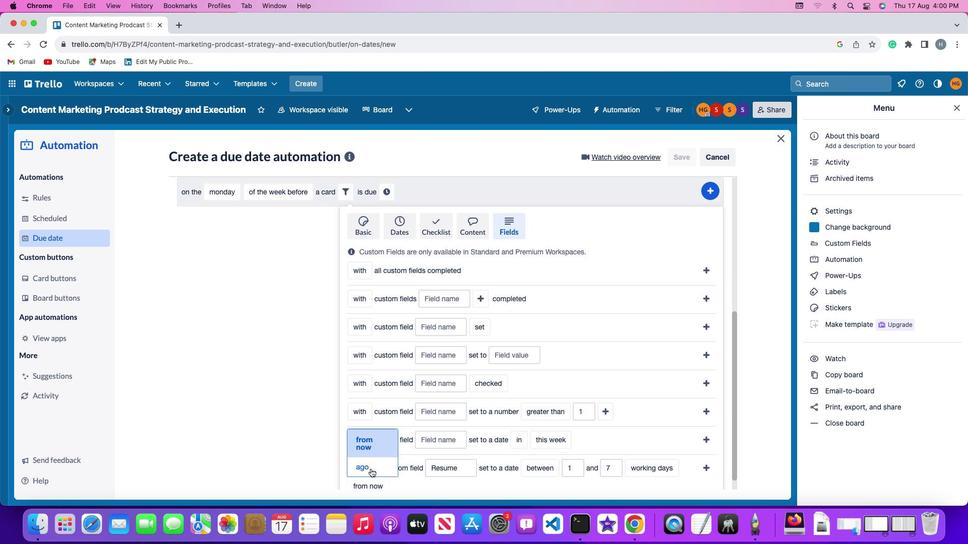 
Action: Mouse pressed left at (370, 469)
Screenshot: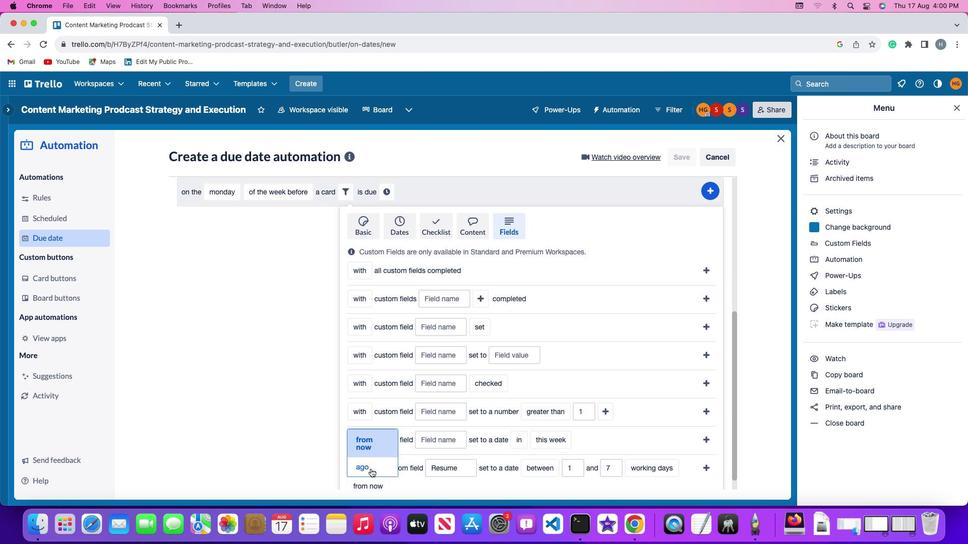 
Action: Mouse moved to (705, 467)
Screenshot: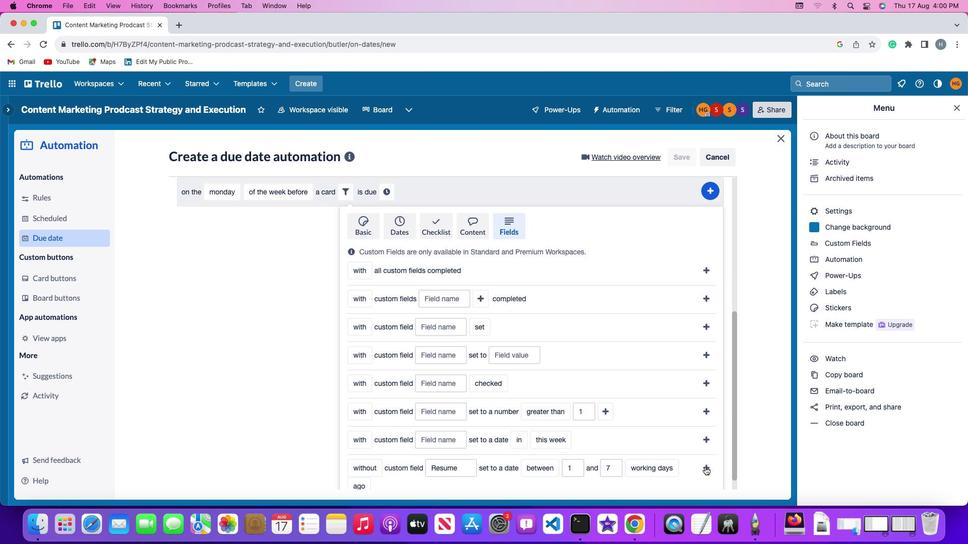 
Action: Mouse pressed left at (705, 467)
Screenshot: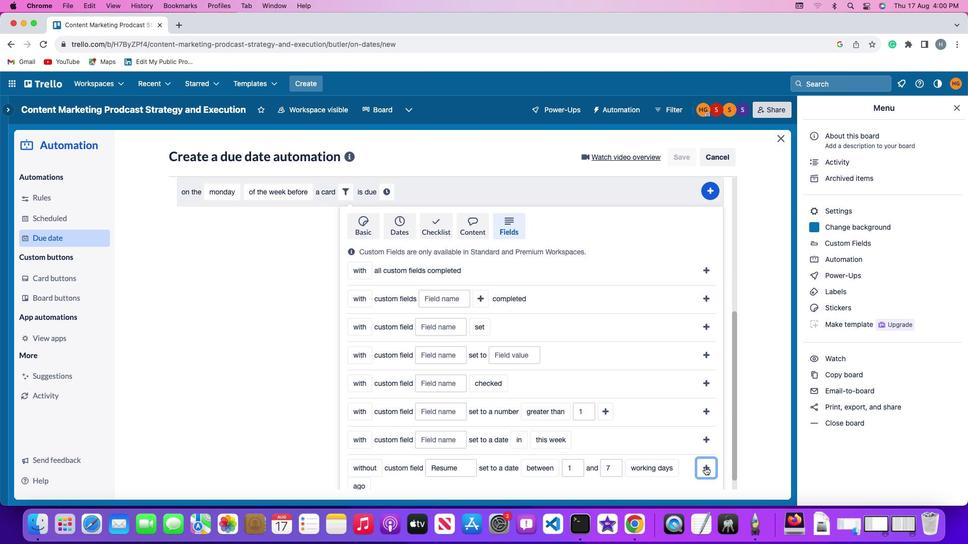 
Action: Mouse moved to (663, 438)
Screenshot: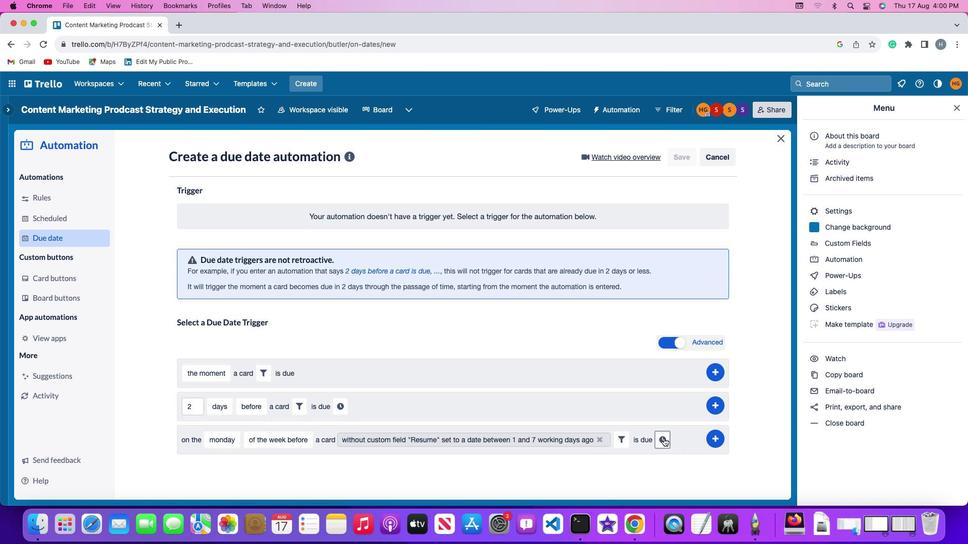 
Action: Mouse pressed left at (663, 438)
Screenshot: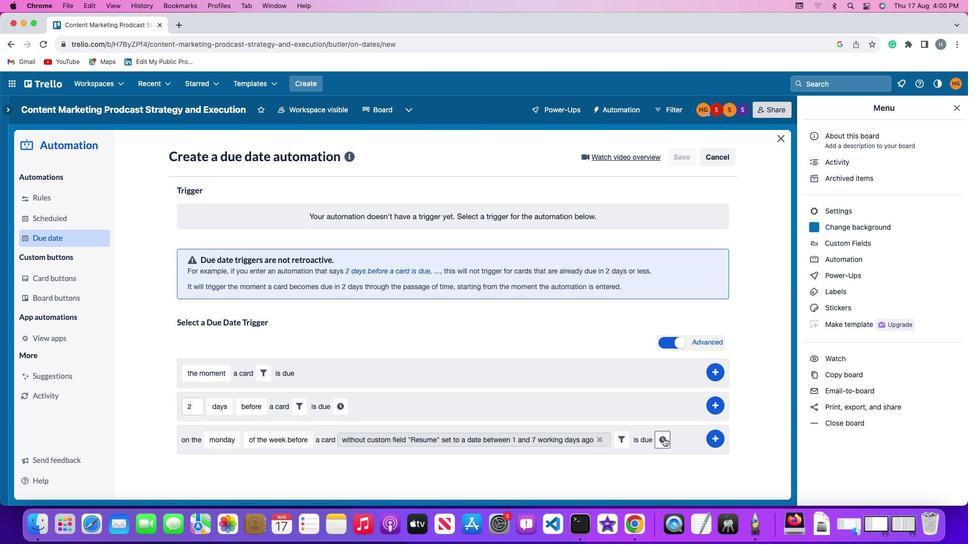 
Action: Mouse moved to (207, 463)
Screenshot: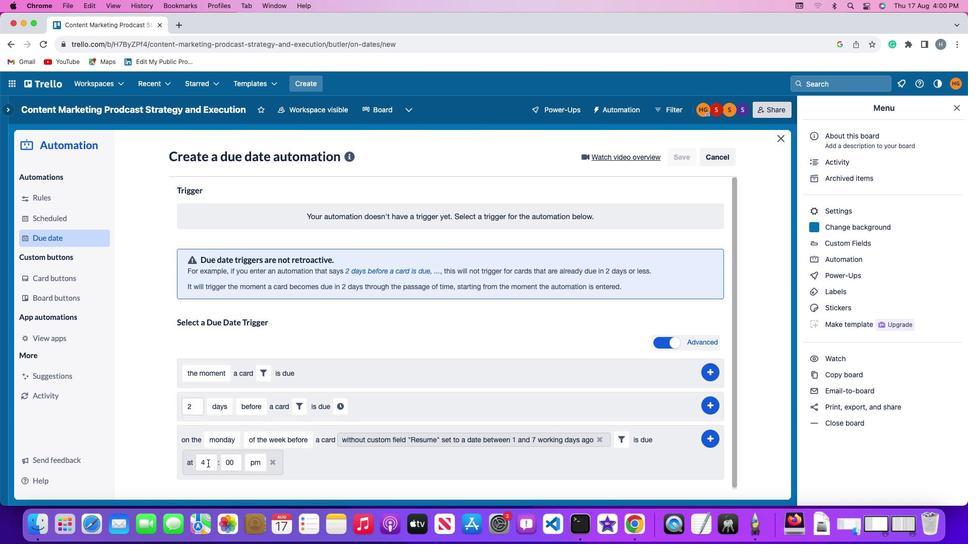 
Action: Mouse pressed left at (207, 463)
Screenshot: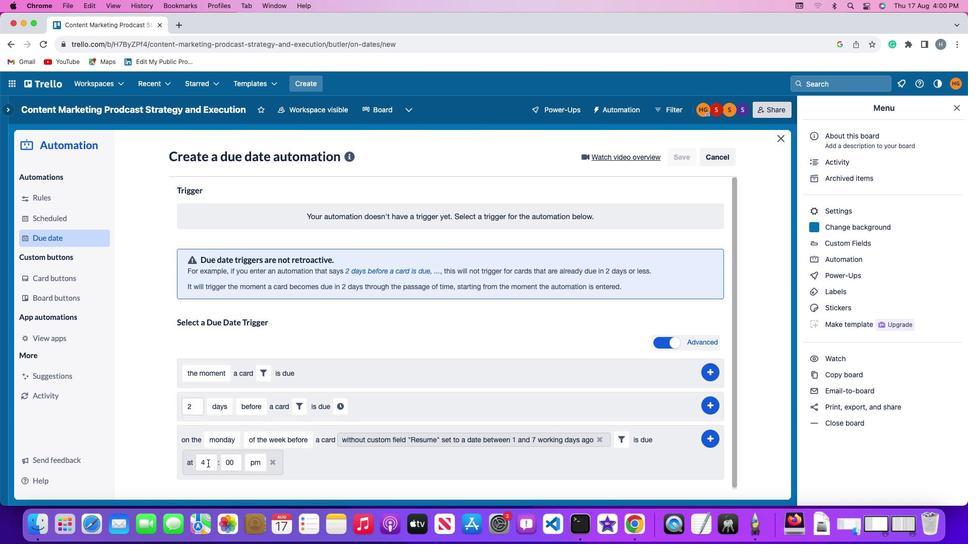 
Action: Key pressed Key.backspace'1''1'
Screenshot: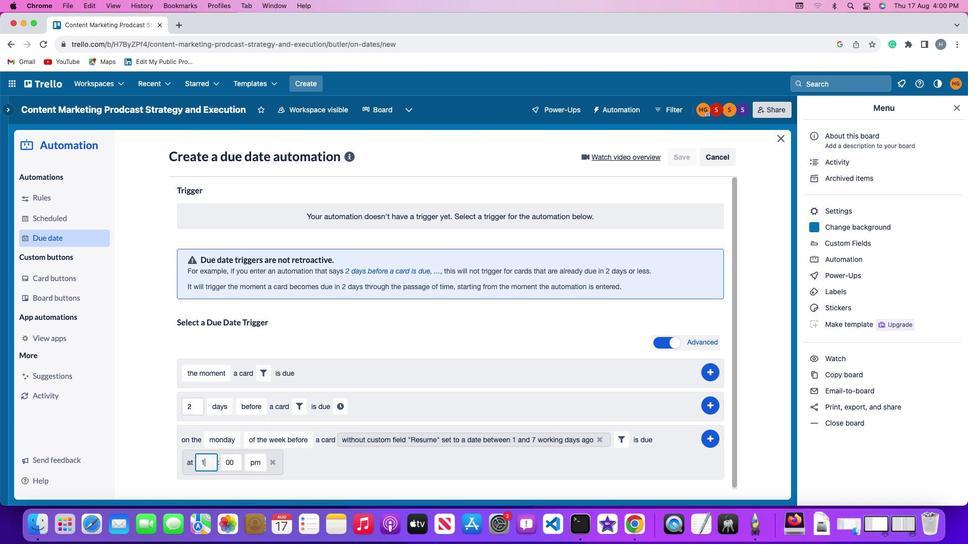 
Action: Mouse moved to (237, 464)
Screenshot: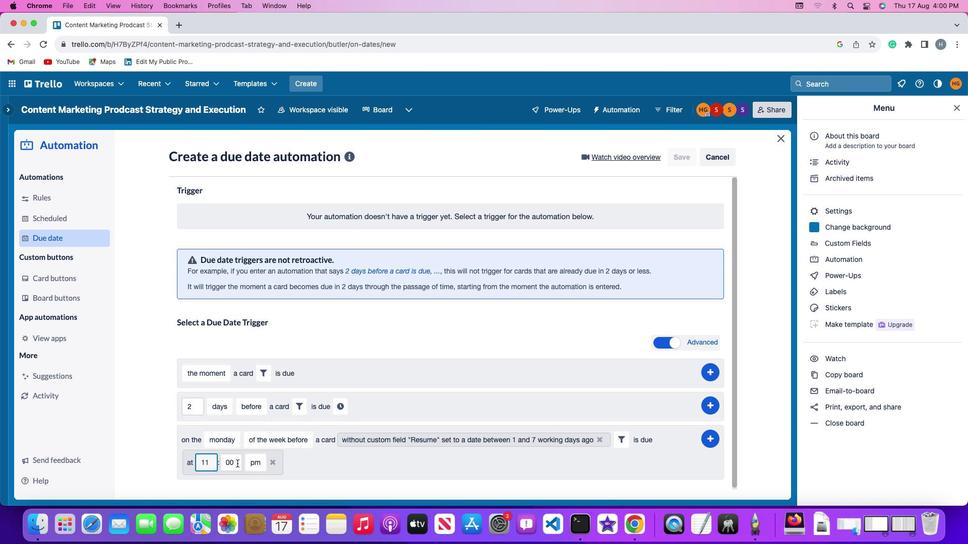 
Action: Mouse pressed left at (237, 464)
Screenshot: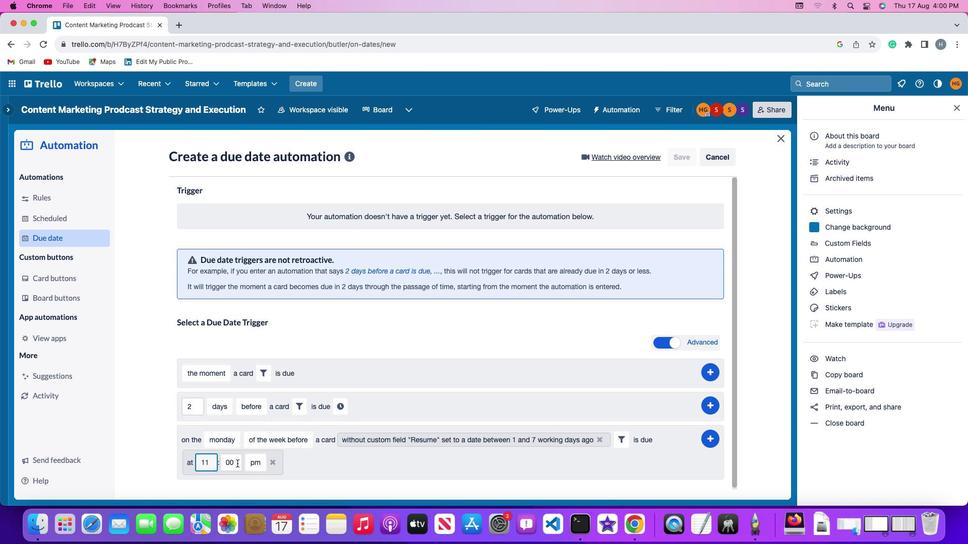 
Action: Key pressed Key.backspaceKey.backspace
Screenshot: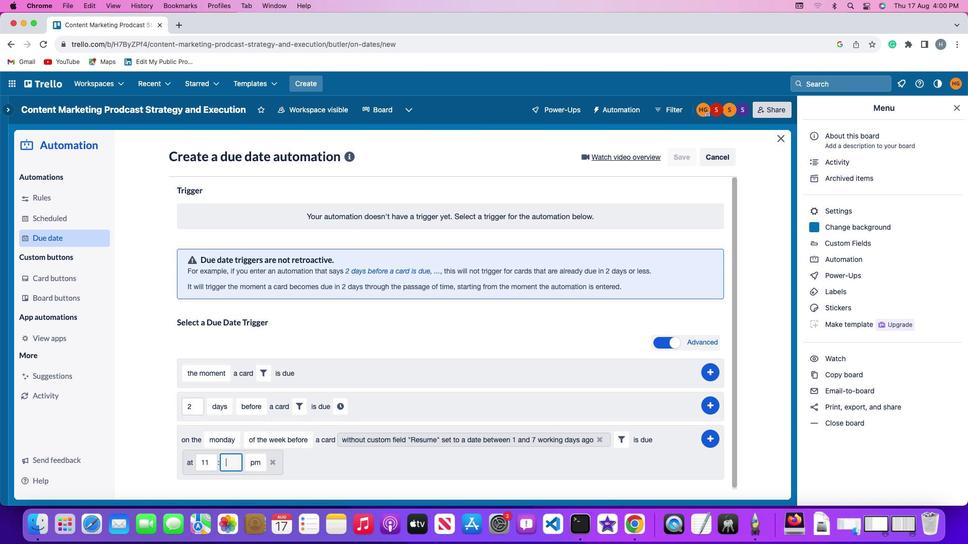 
Action: Mouse moved to (237, 464)
Screenshot: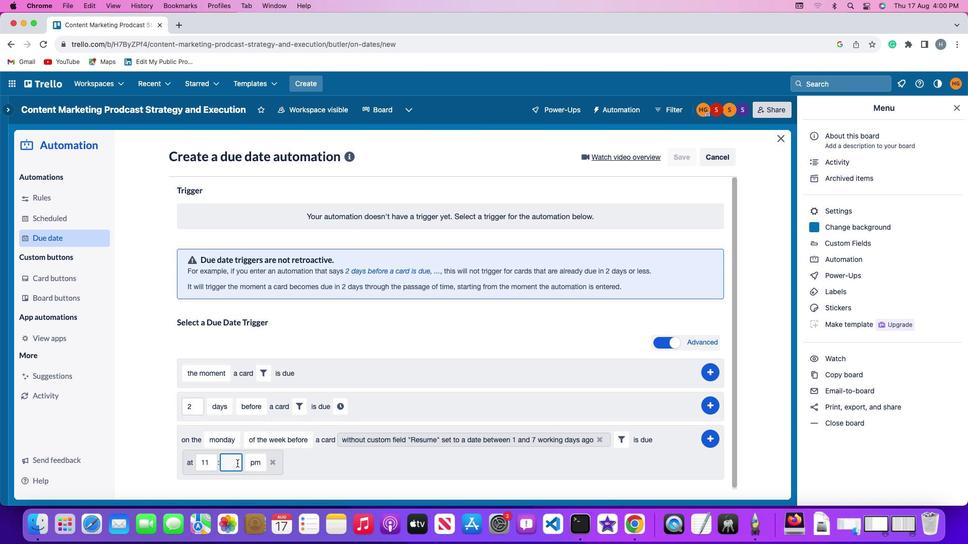 
Action: Key pressed '0''0'
Screenshot: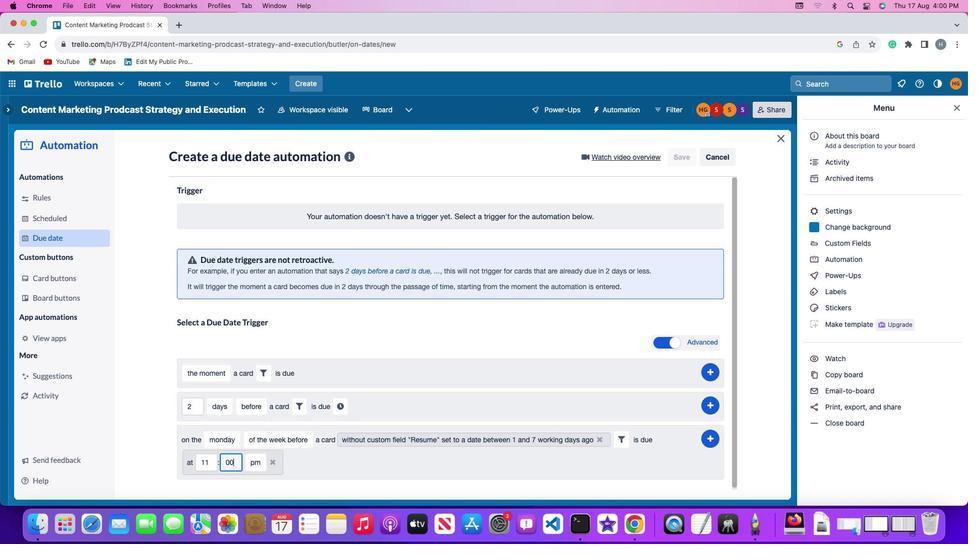 
Action: Mouse moved to (254, 461)
Screenshot: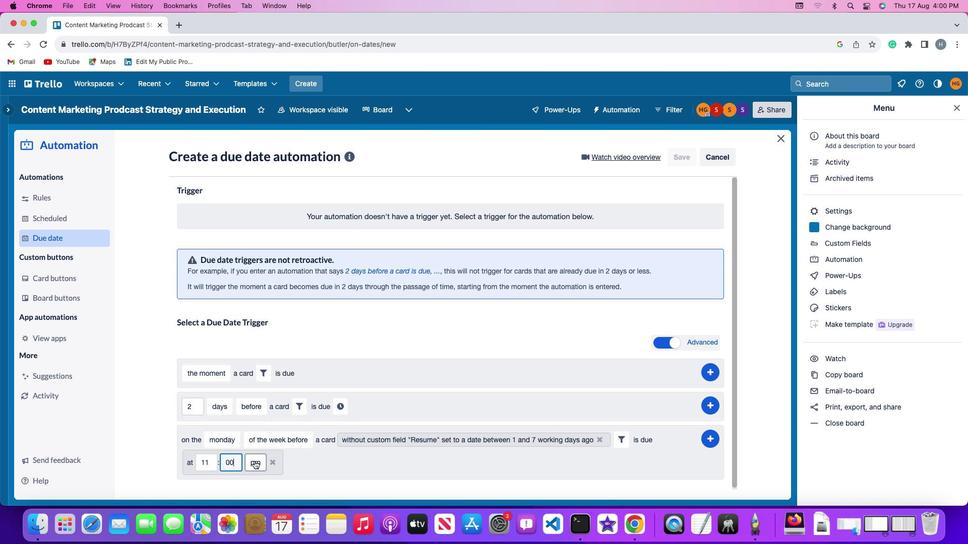 
Action: Mouse pressed left at (254, 461)
Screenshot: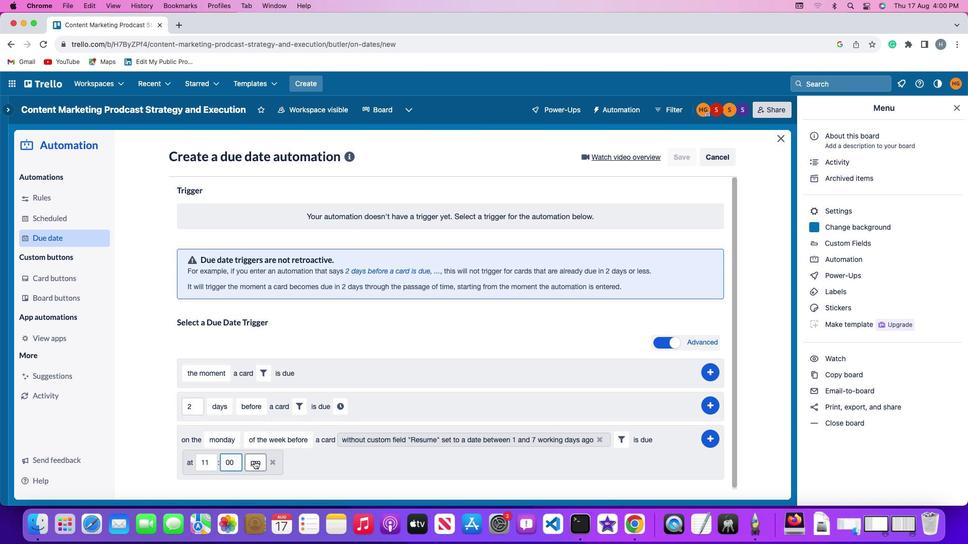 
Action: Mouse moved to (259, 422)
Screenshot: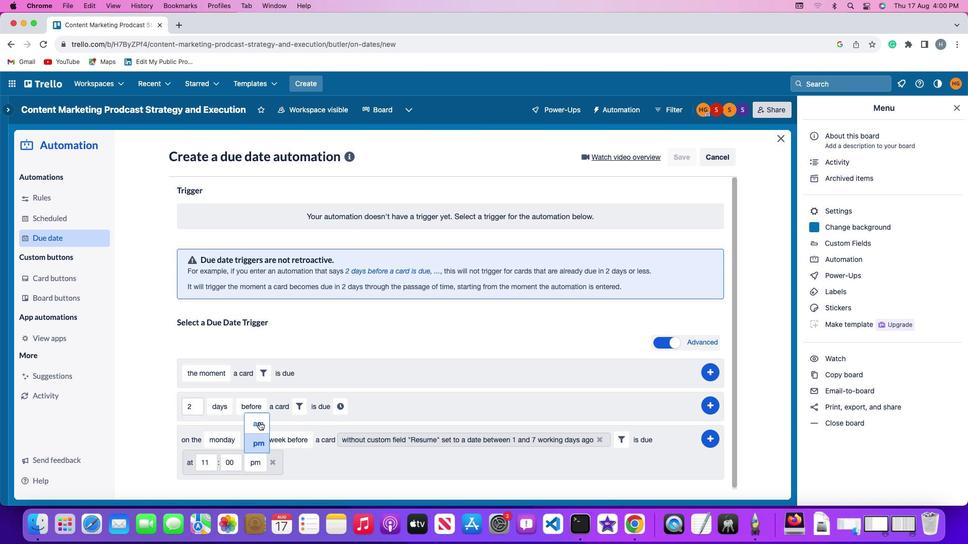 
Action: Mouse pressed left at (259, 422)
Screenshot: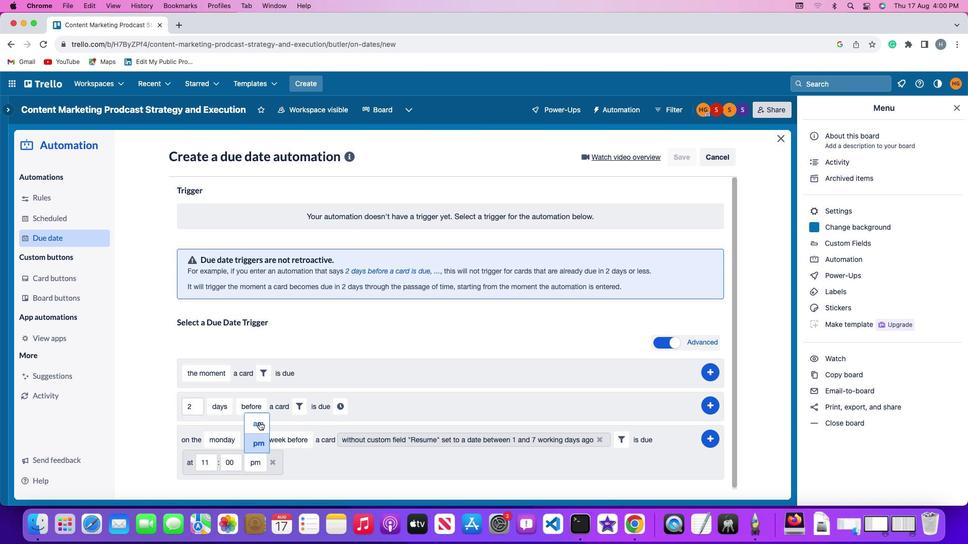 
Action: Mouse moved to (713, 434)
Screenshot: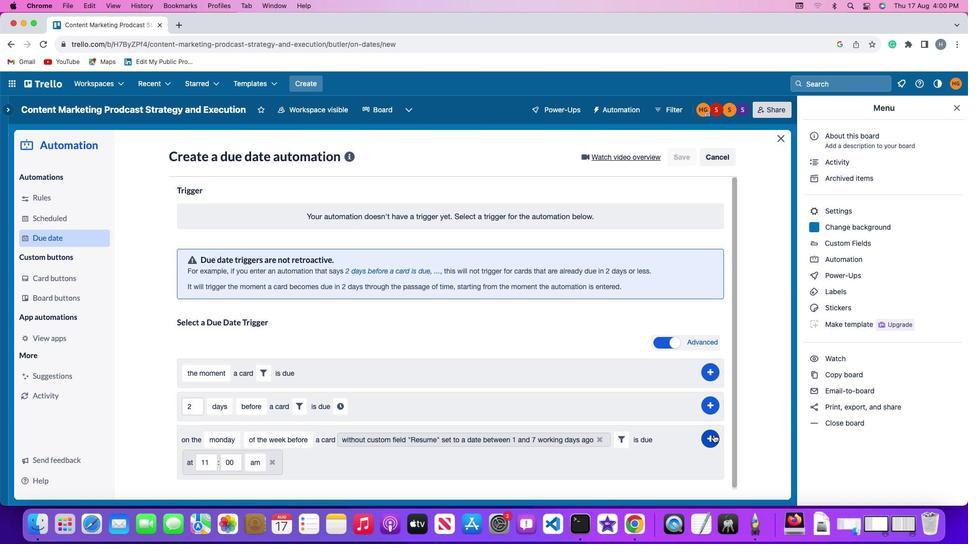 
Action: Mouse pressed left at (713, 434)
Screenshot: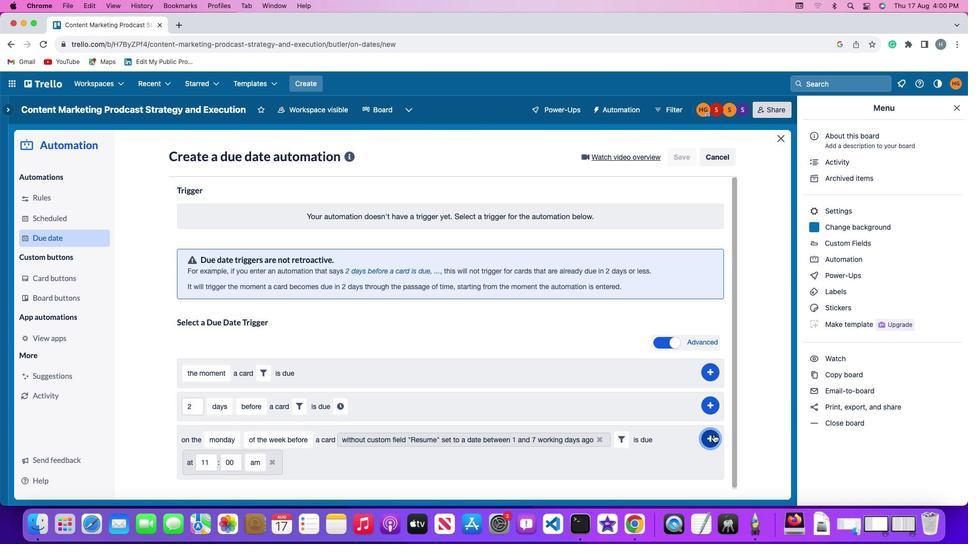 
Action: Mouse moved to (761, 377)
Screenshot: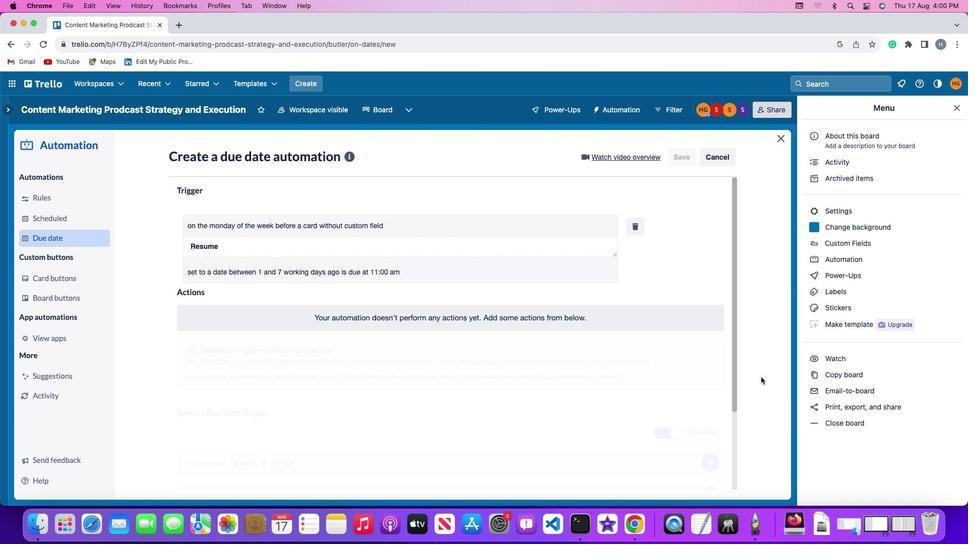
